 Task: Compose an email with the signature Cooper Powell with the subject Product update announcement and the message I will be unavailable during this time. from softage.1@softage.net to softage.10@softage.net with an attached document Quality_assurance_plan.docx Undo the message and rewrite the message as I am writing to request additional information on this topic. Send the email. Finally, move the email from Sent Items to the label Performance reviews
Action: Mouse moved to (343, 555)
Screenshot: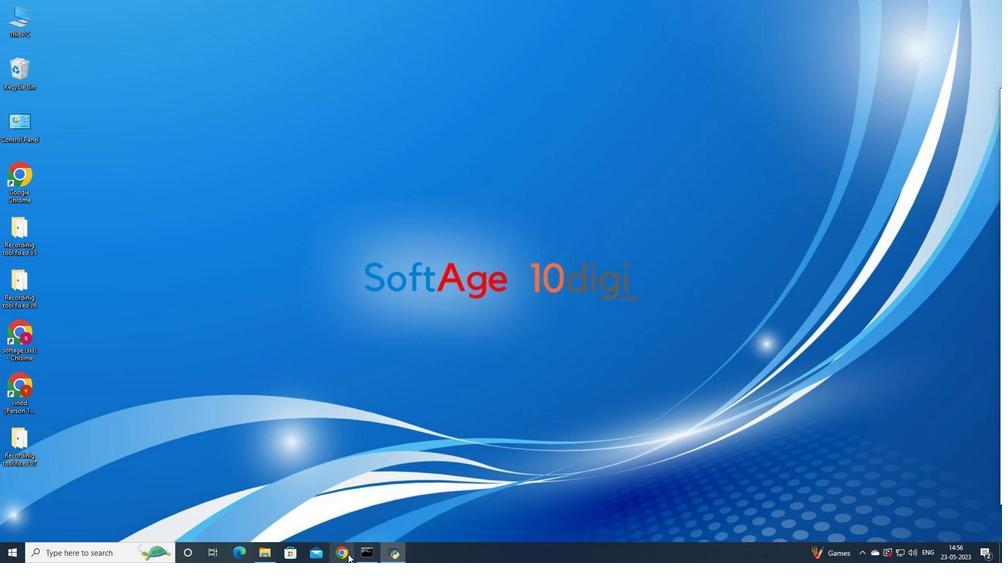 
Action: Mouse pressed left at (343, 555)
Screenshot: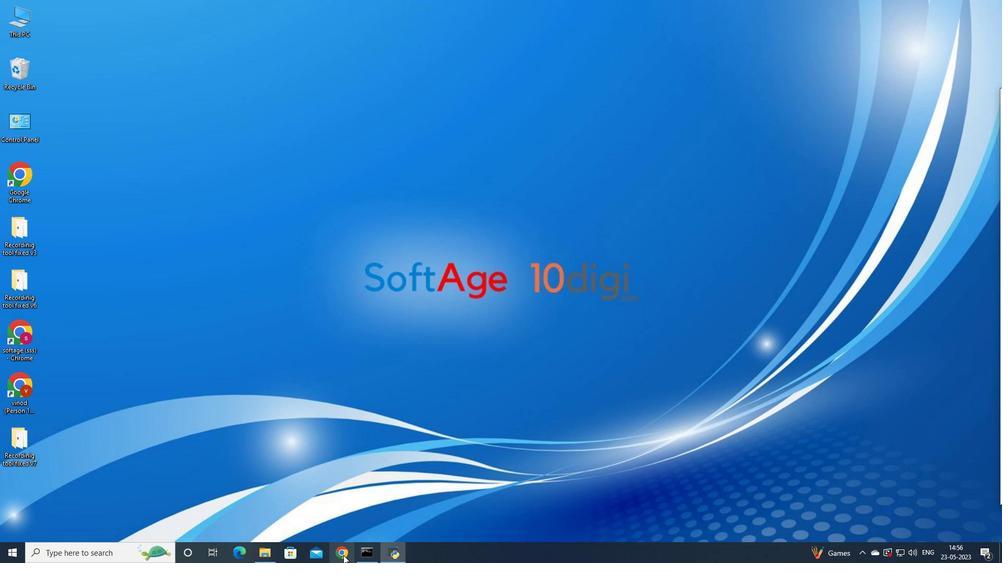 
Action: Mouse moved to (441, 322)
Screenshot: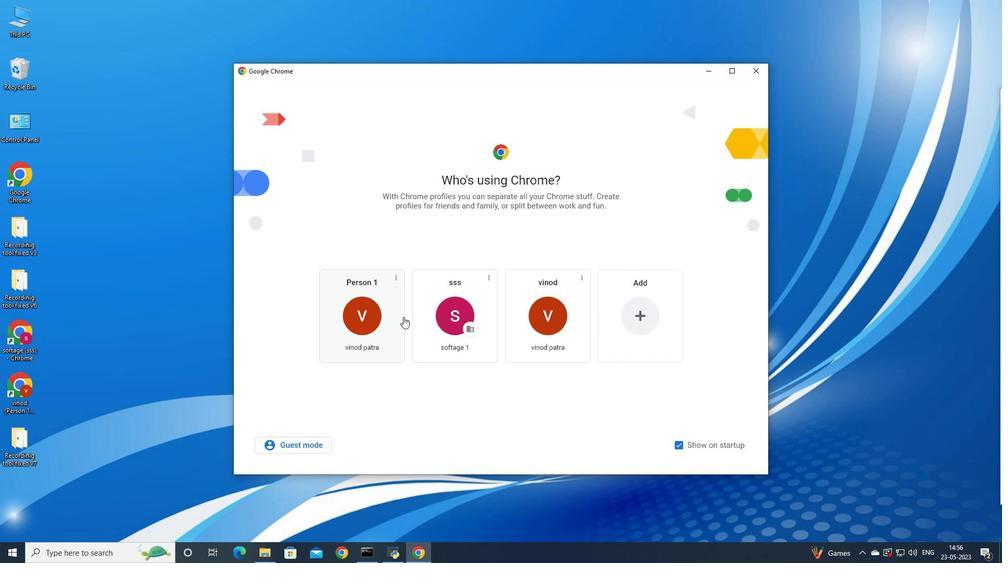 
Action: Mouse pressed left at (441, 322)
Screenshot: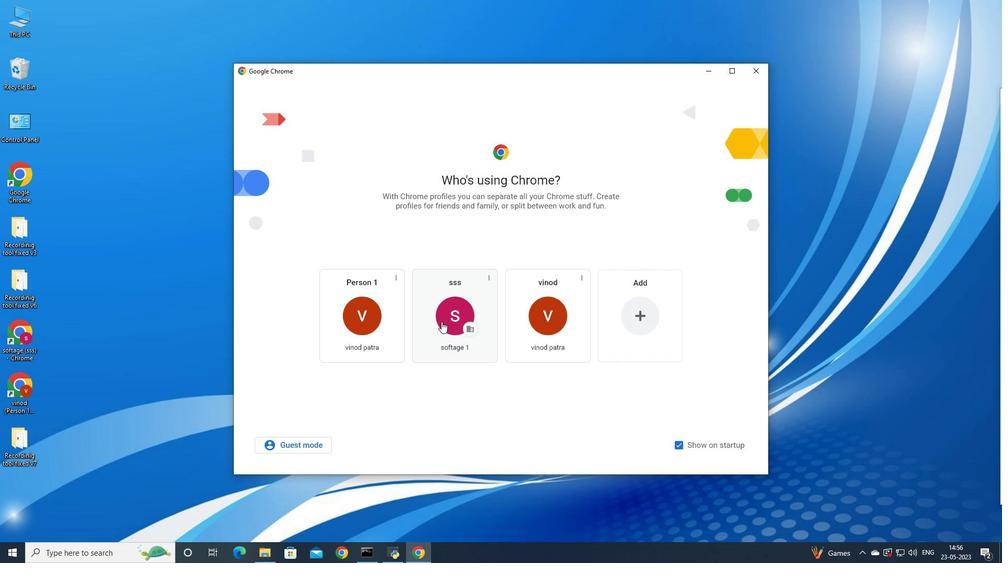 
Action: Mouse moved to (907, 54)
Screenshot: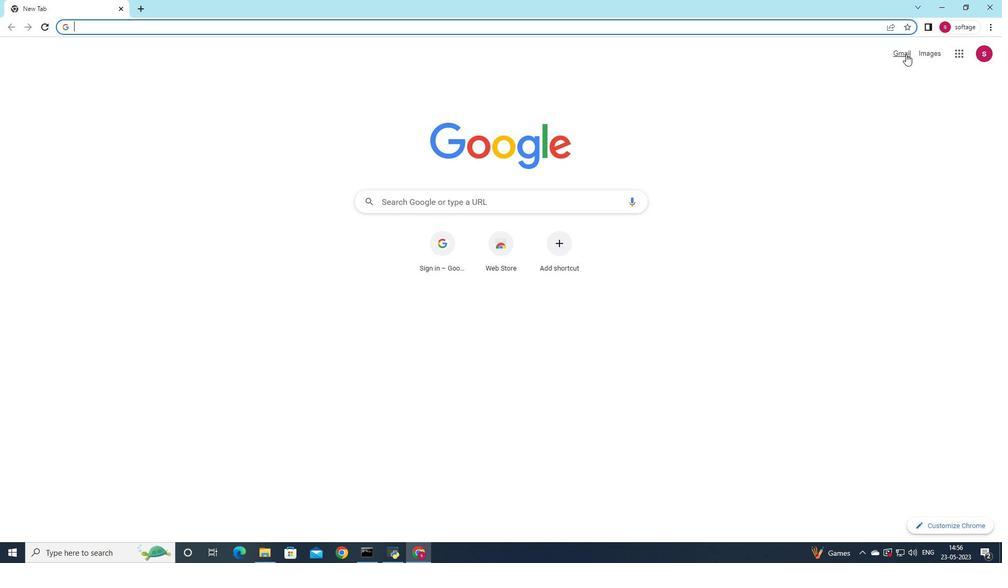 
Action: Mouse pressed left at (907, 54)
Screenshot: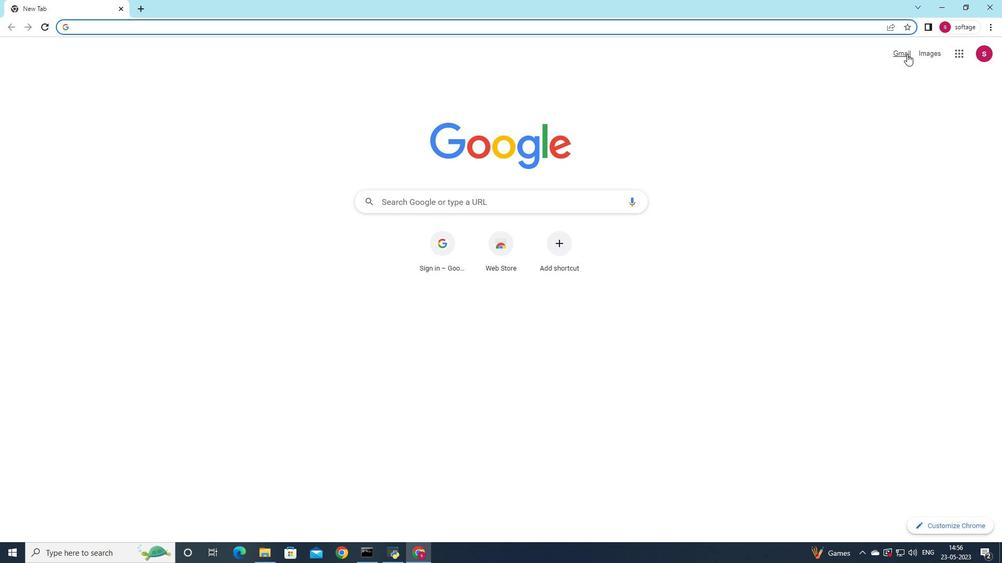 
Action: Mouse moved to (880, 74)
Screenshot: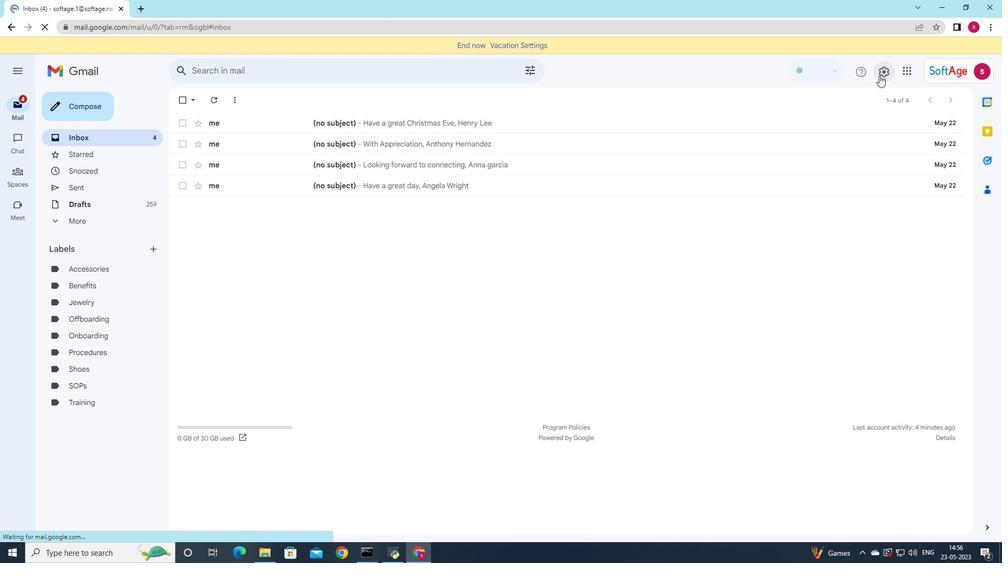 
Action: Mouse pressed left at (880, 74)
Screenshot: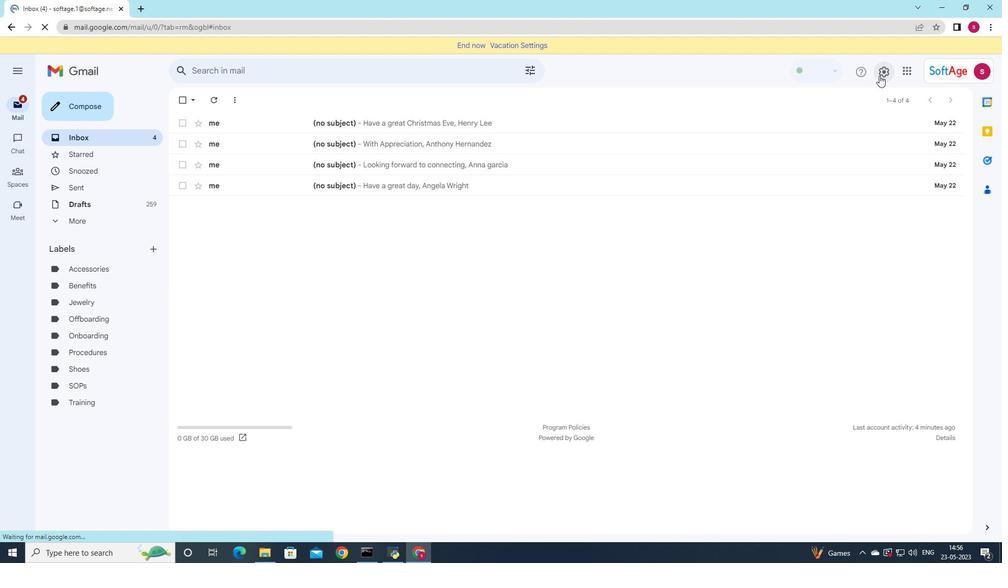 
Action: Mouse moved to (885, 122)
Screenshot: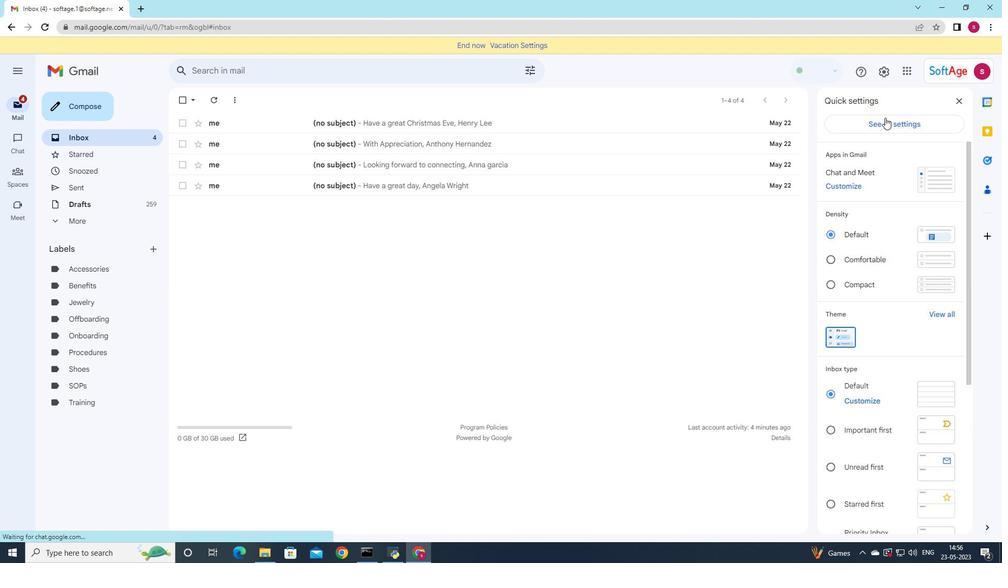 
Action: Mouse pressed left at (885, 122)
Screenshot: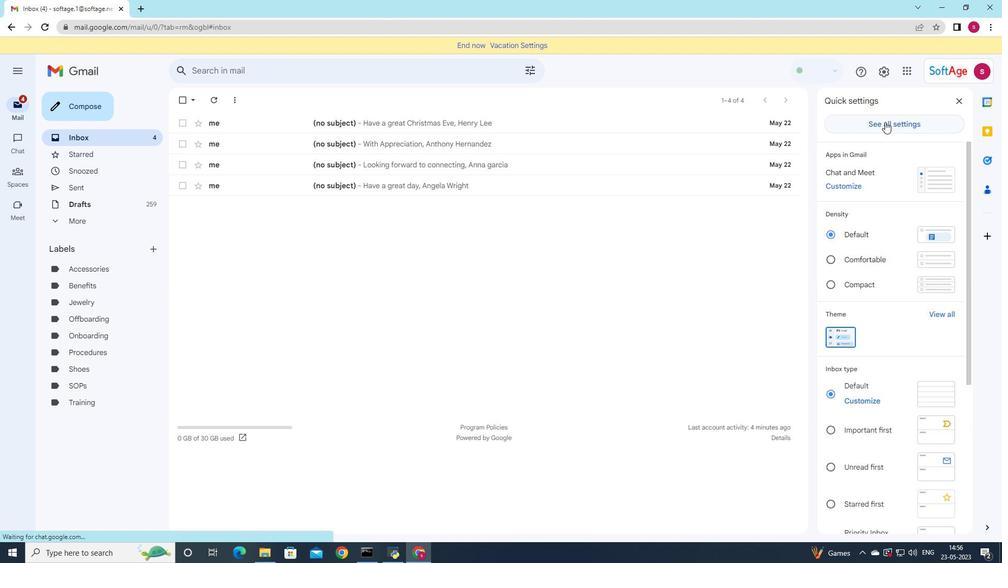 
Action: Mouse moved to (374, 304)
Screenshot: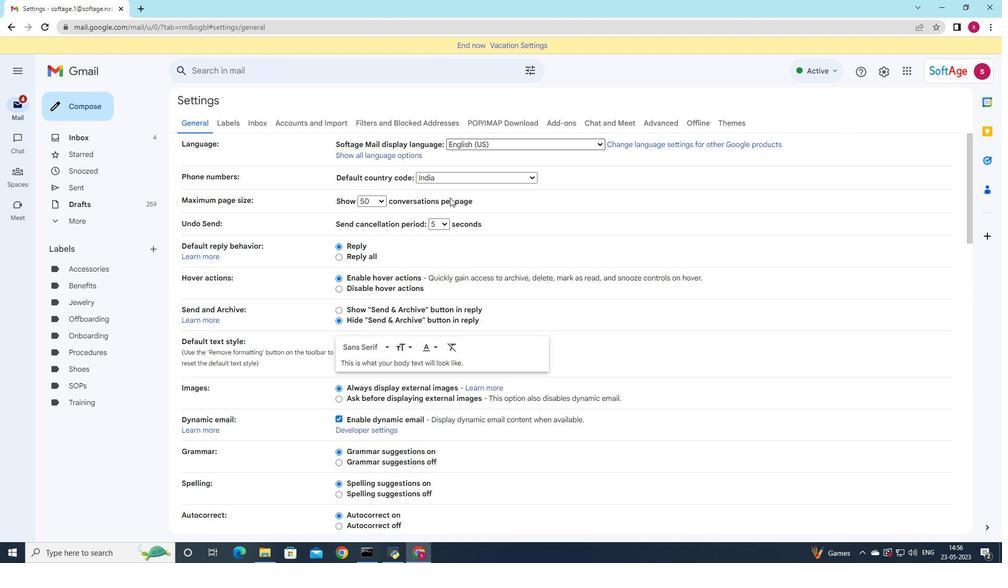 
Action: Mouse scrolled (374, 304) with delta (0, 0)
Screenshot: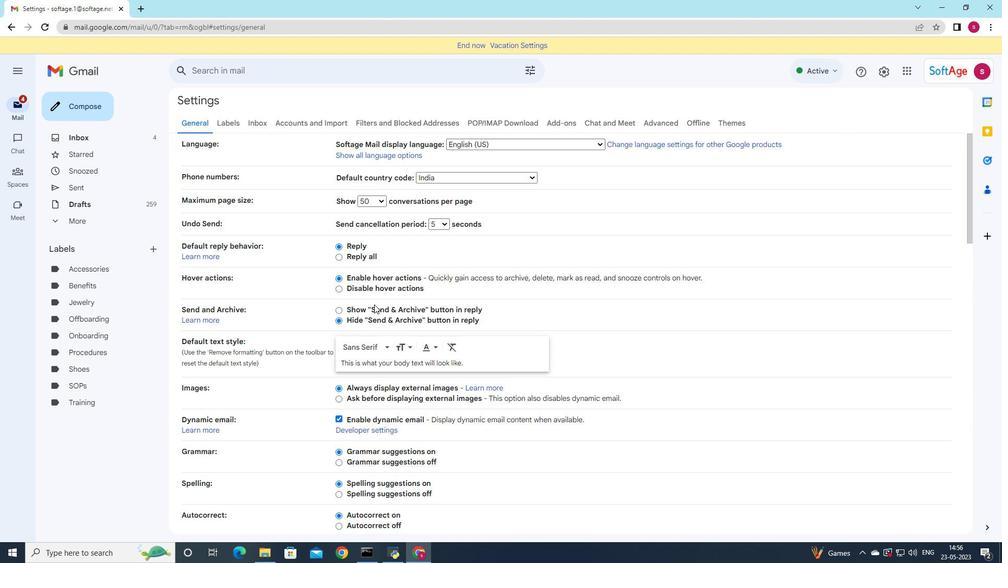 
Action: Mouse scrolled (374, 304) with delta (0, 0)
Screenshot: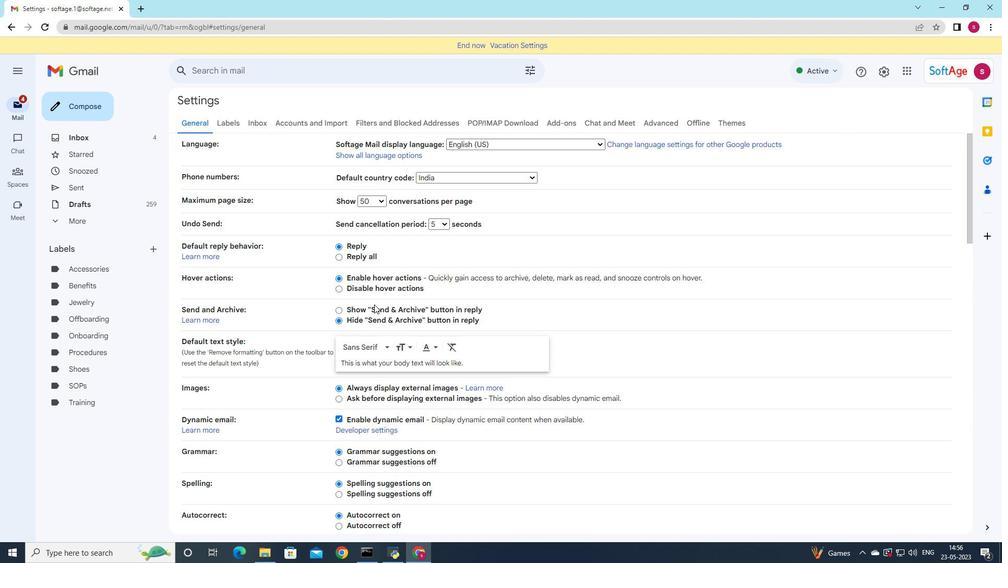 
Action: Mouse scrolled (374, 304) with delta (0, 0)
Screenshot: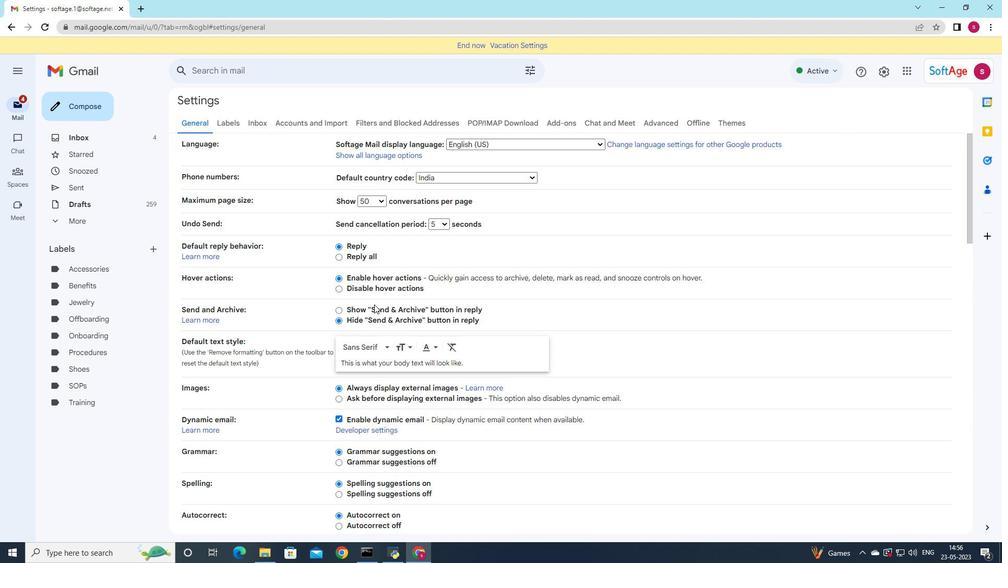 
Action: Mouse scrolled (374, 304) with delta (0, 0)
Screenshot: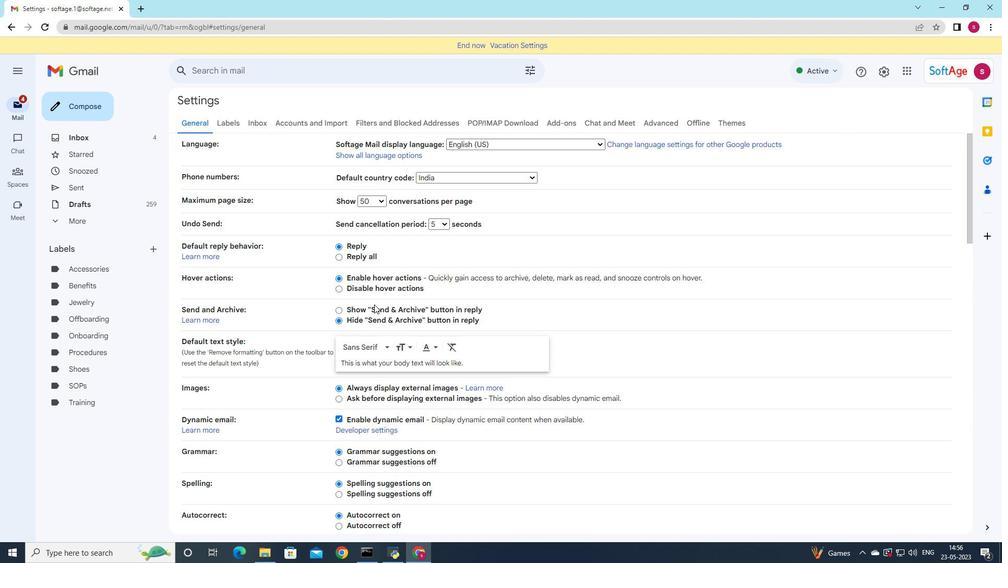 
Action: Mouse scrolled (374, 304) with delta (0, 0)
Screenshot: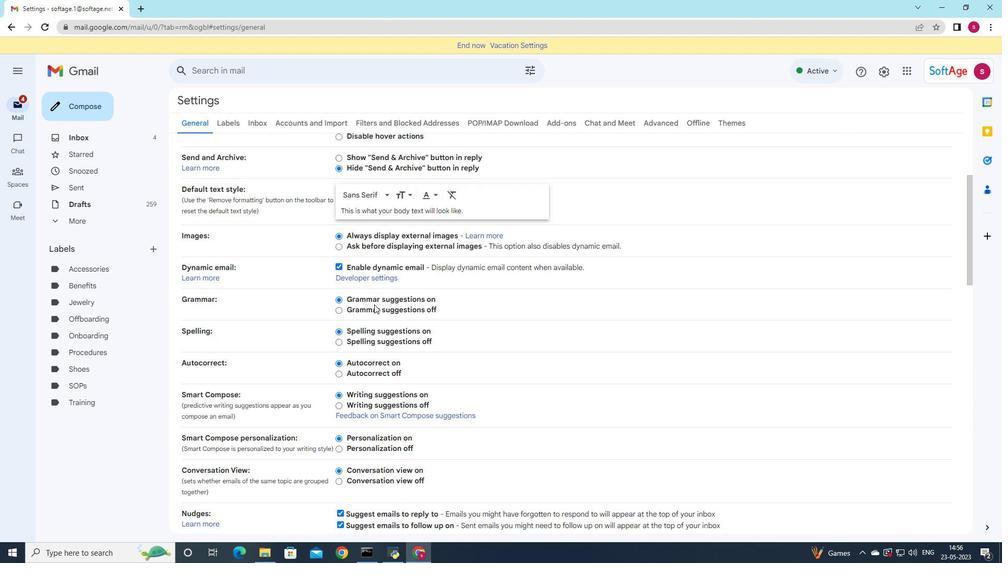
Action: Mouse scrolled (374, 304) with delta (0, 0)
Screenshot: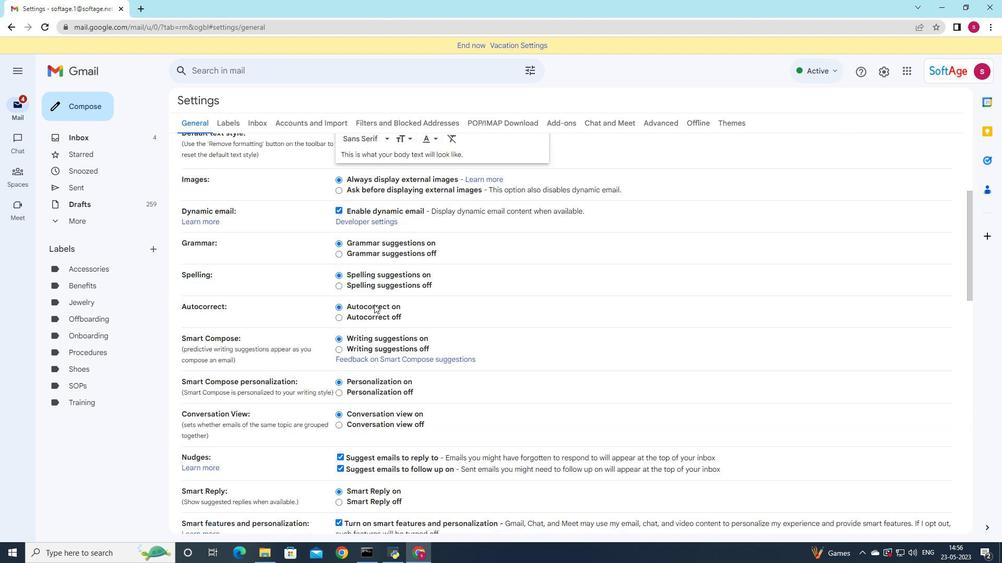 
Action: Mouse scrolled (374, 304) with delta (0, 0)
Screenshot: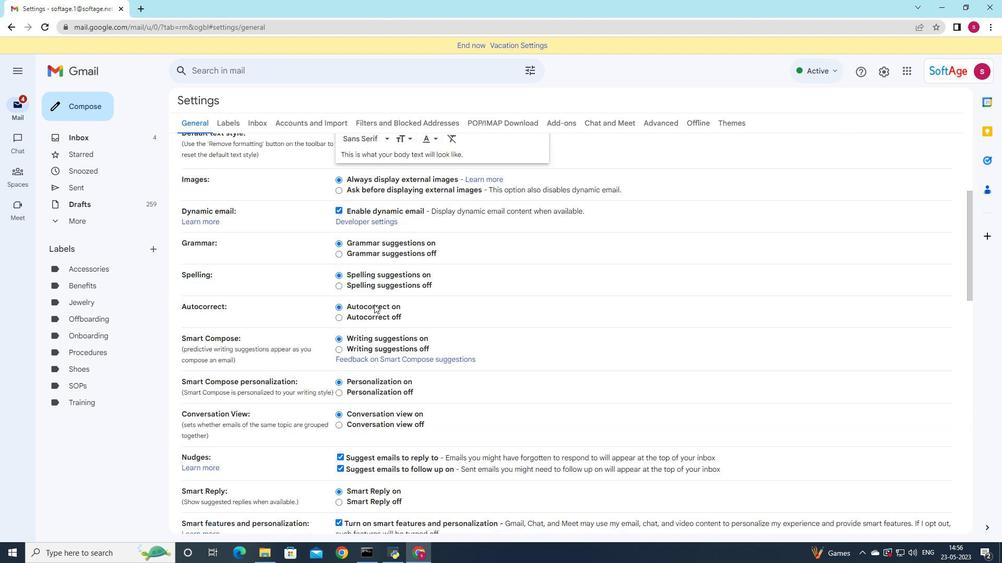 
Action: Mouse scrolled (374, 304) with delta (0, 0)
Screenshot: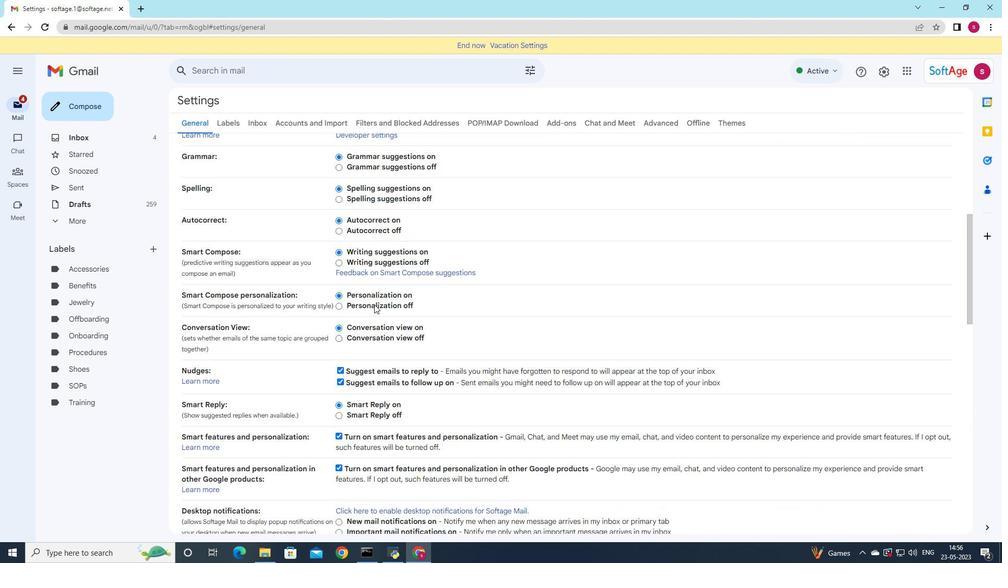 
Action: Mouse scrolled (374, 304) with delta (0, 0)
Screenshot: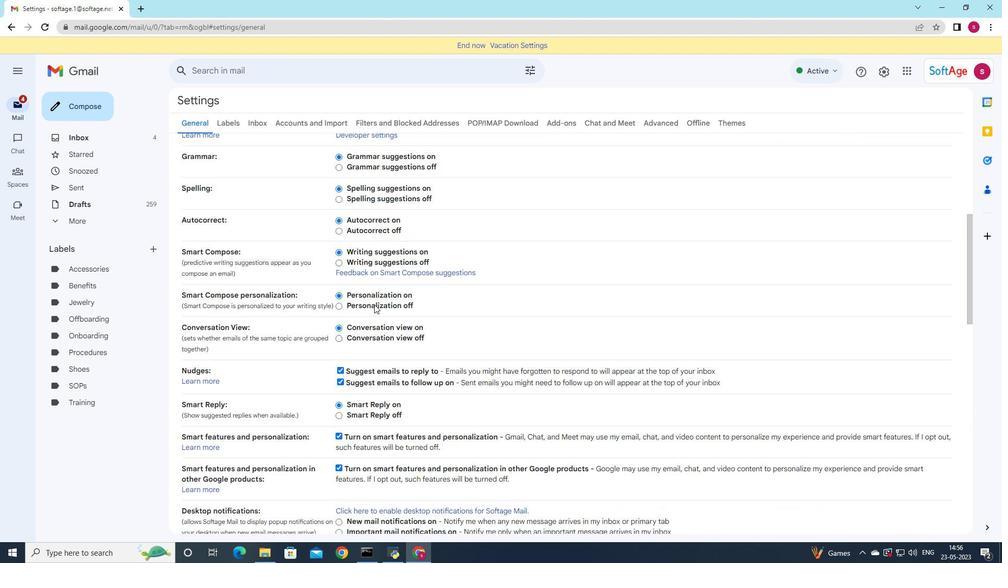 
Action: Mouse scrolled (374, 304) with delta (0, 0)
Screenshot: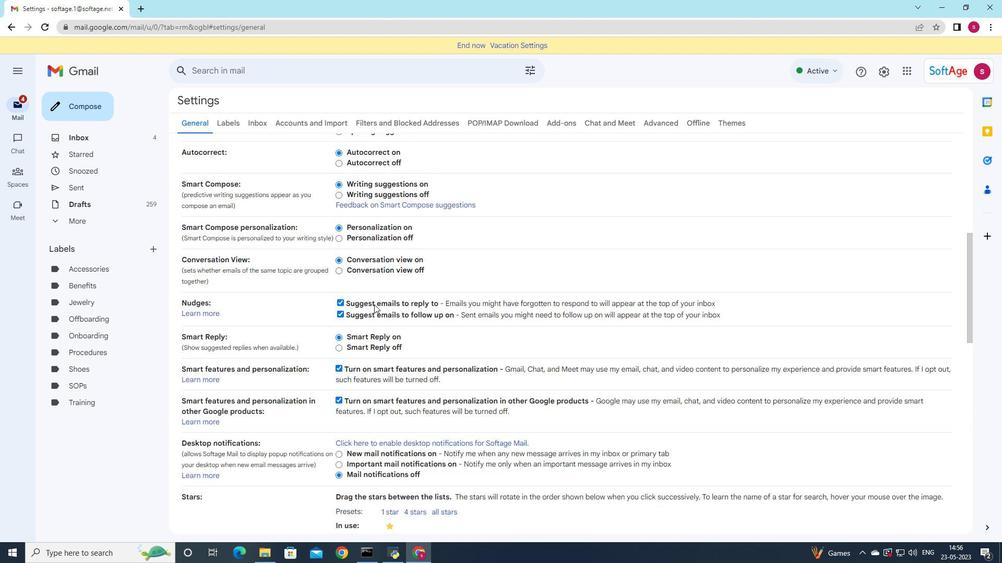 
Action: Mouse scrolled (374, 304) with delta (0, 0)
Screenshot: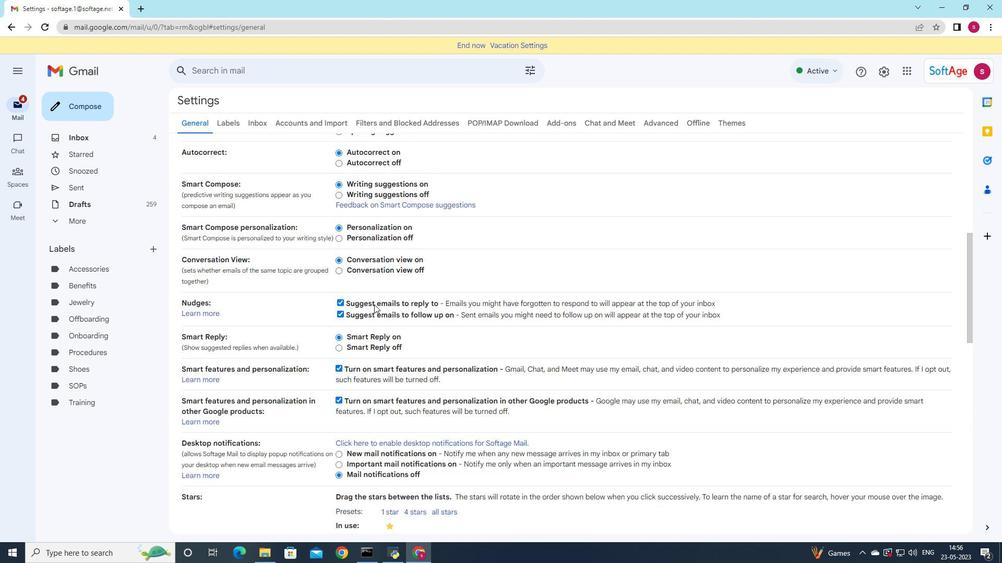 
Action: Mouse scrolled (374, 304) with delta (0, 0)
Screenshot: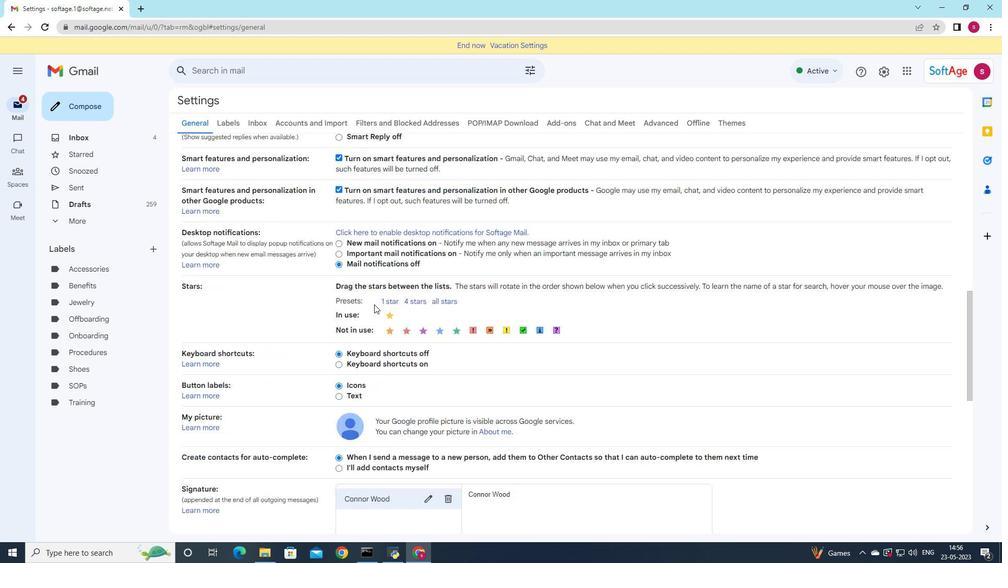 
Action: Mouse scrolled (374, 304) with delta (0, 0)
Screenshot: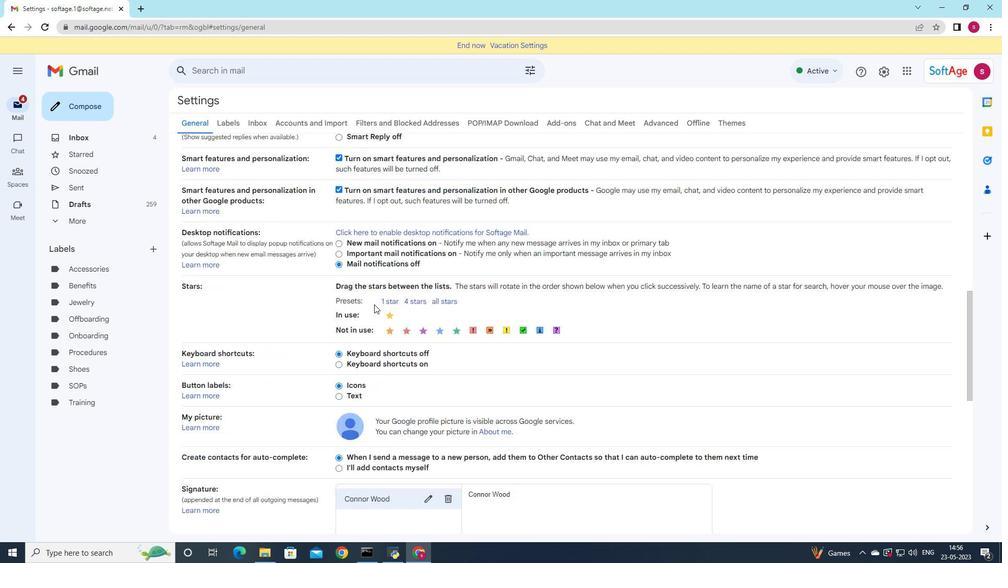 
Action: Mouse scrolled (374, 304) with delta (0, 0)
Screenshot: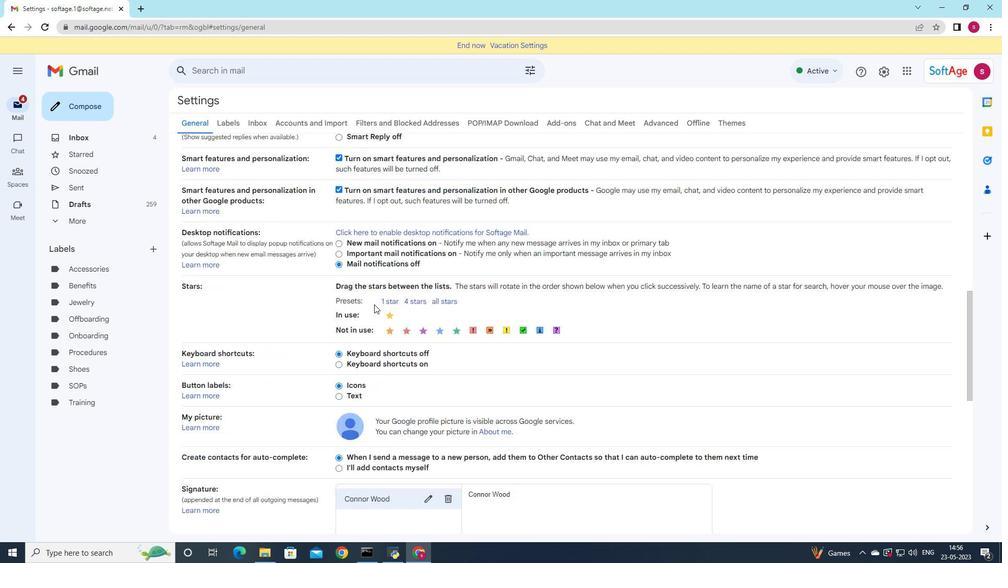 
Action: Mouse moved to (444, 343)
Screenshot: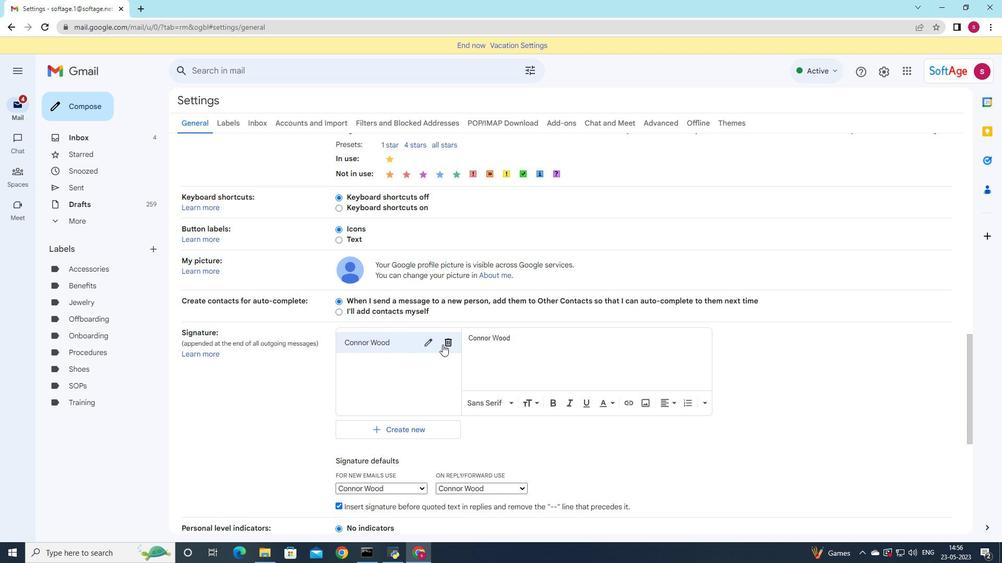 
Action: Mouse pressed left at (444, 343)
Screenshot: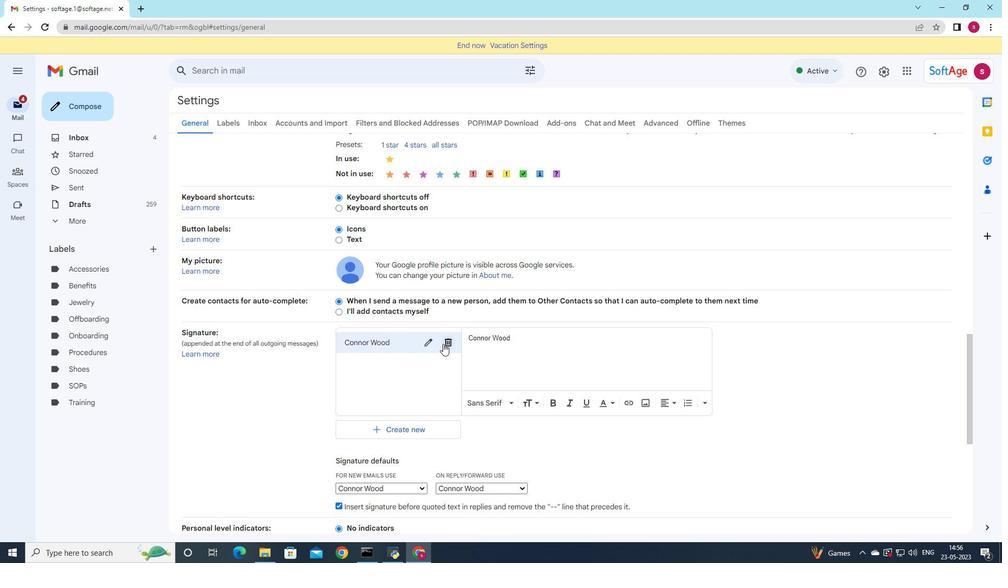 
Action: Mouse moved to (576, 310)
Screenshot: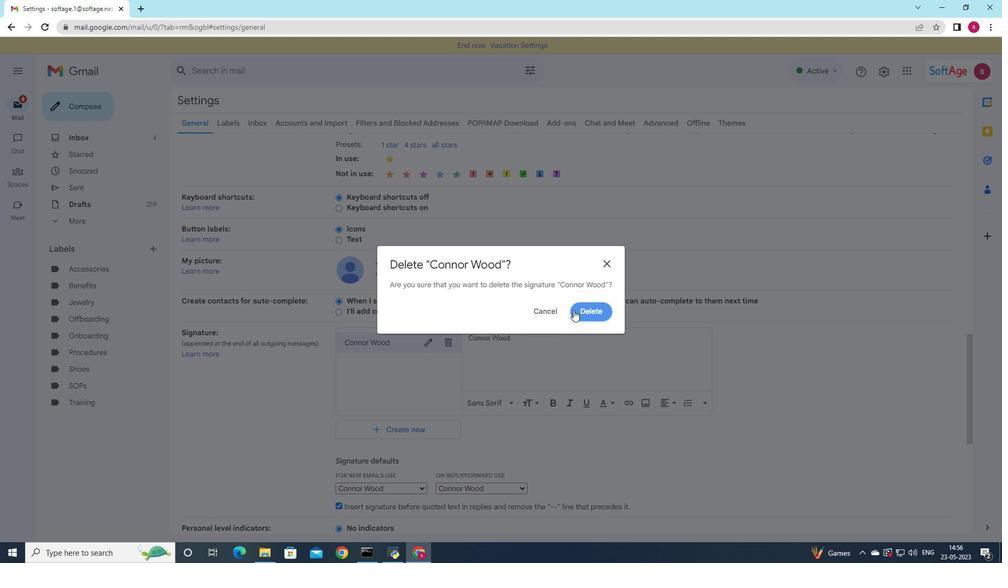 
Action: Mouse pressed left at (576, 310)
Screenshot: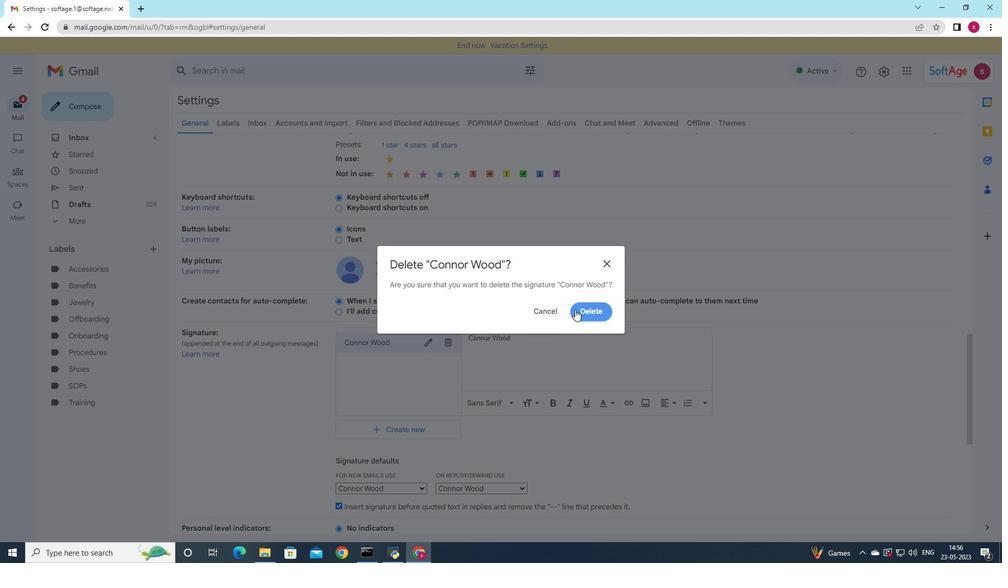
Action: Mouse moved to (389, 348)
Screenshot: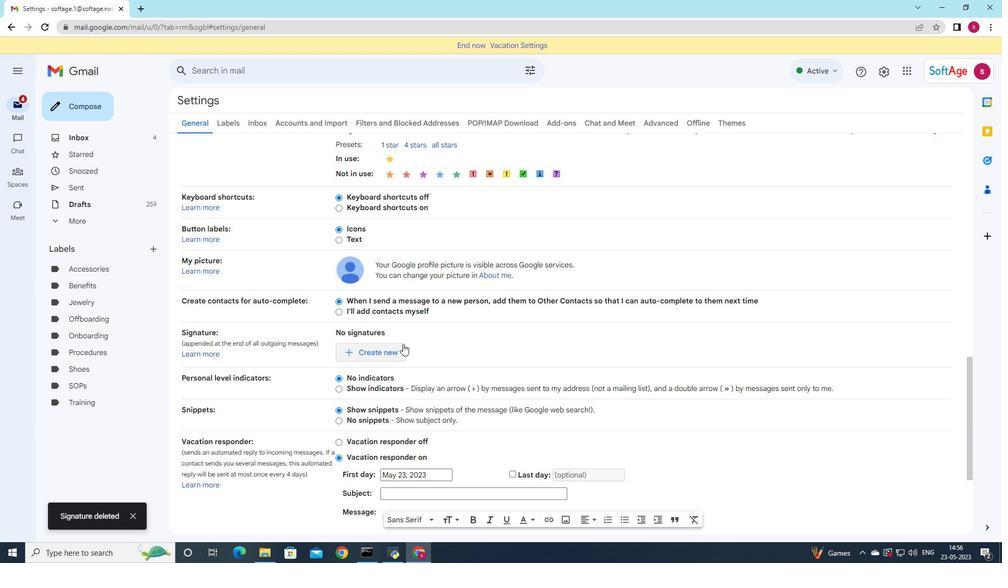
Action: Mouse pressed left at (389, 348)
Screenshot: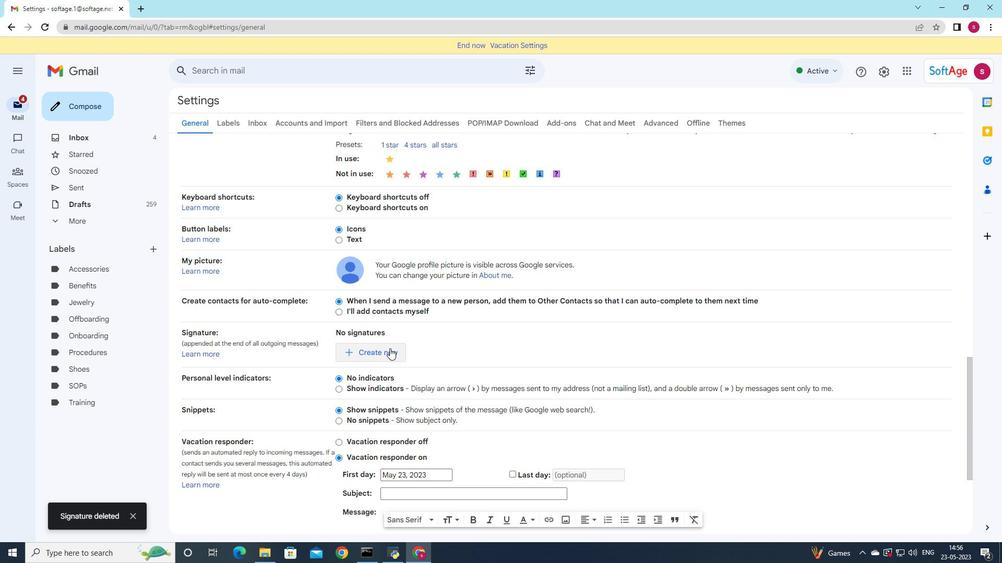 
Action: Mouse moved to (568, 342)
Screenshot: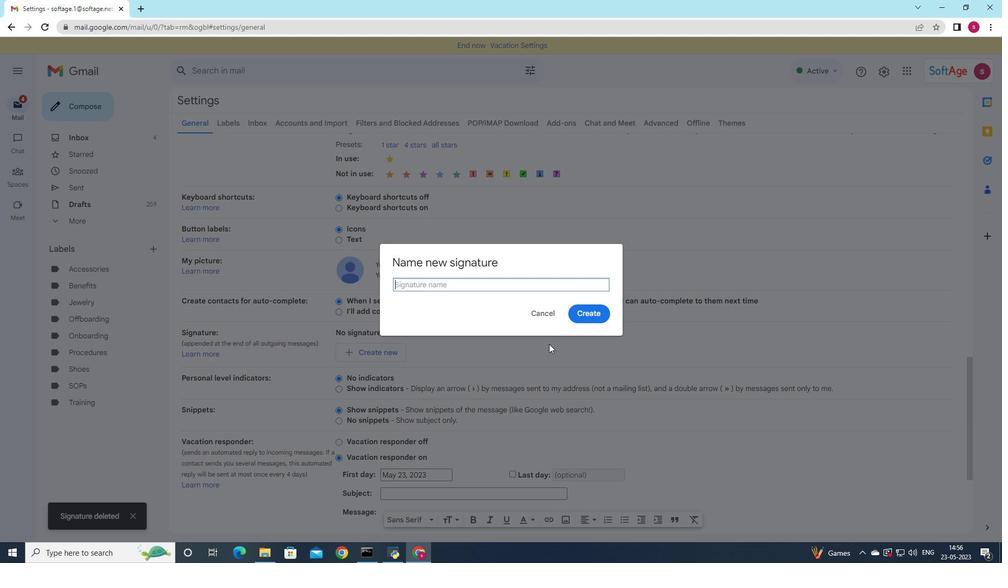 
Action: Key pressed <Key.shift>Cooper<Key.space><Key.shift>Powell
Screenshot: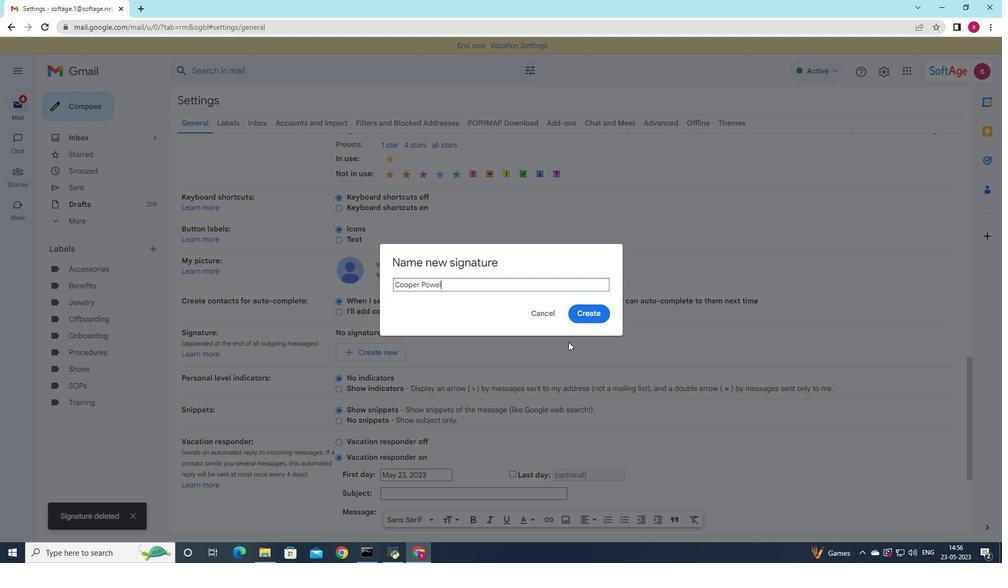 
Action: Mouse moved to (598, 308)
Screenshot: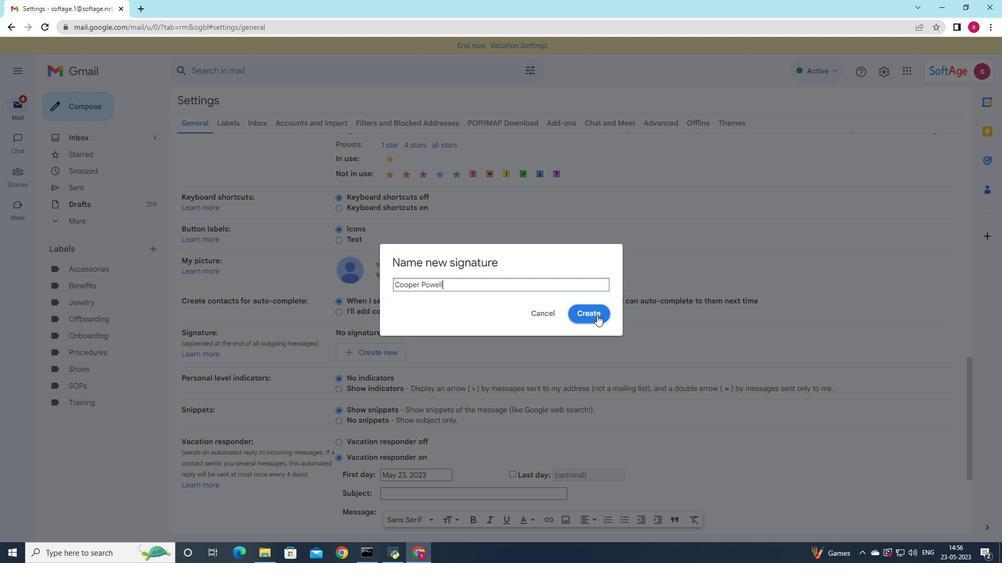 
Action: Mouse pressed left at (598, 308)
Screenshot: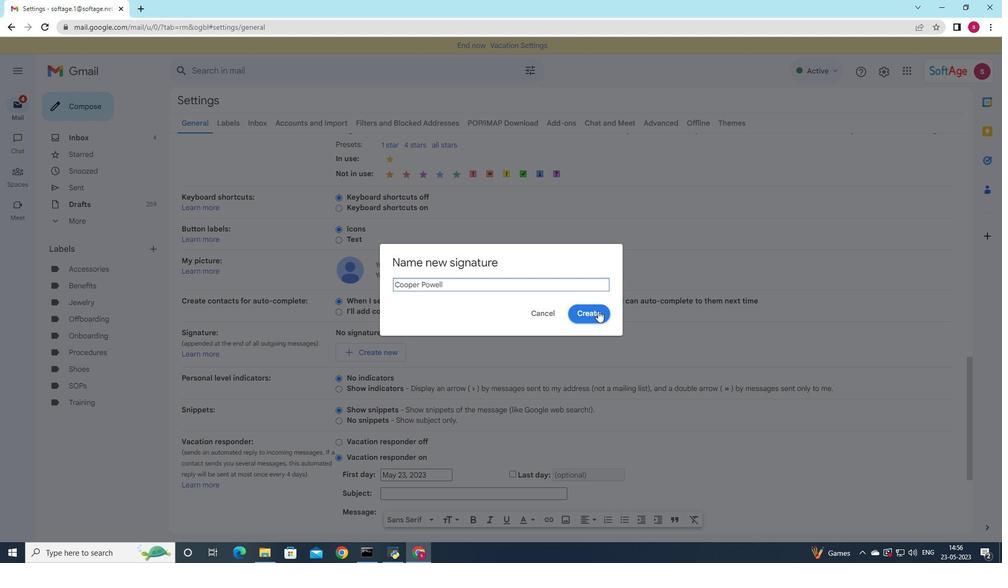 
Action: Mouse moved to (477, 357)
Screenshot: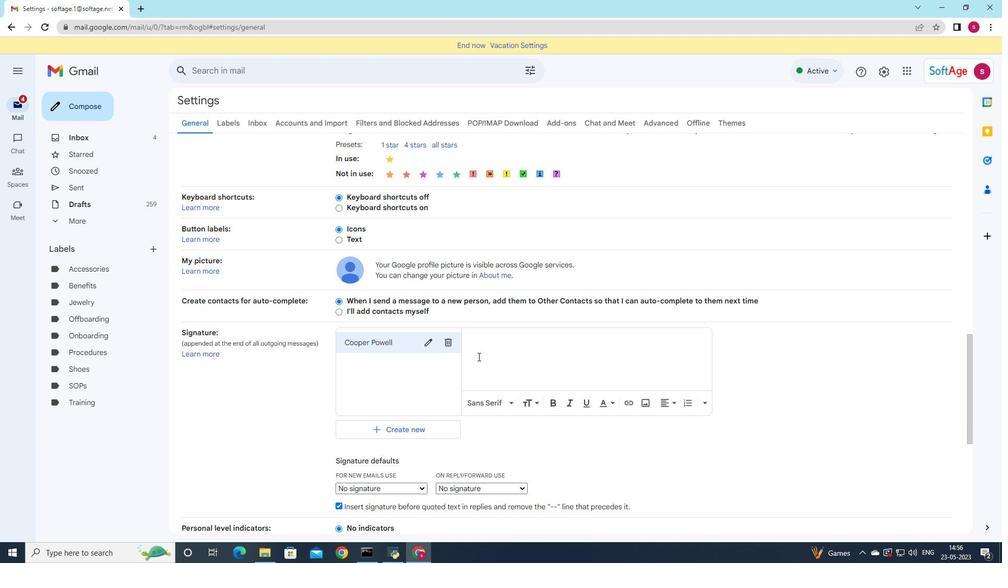 
Action: Mouse scrolled (477, 357) with delta (0, 0)
Screenshot: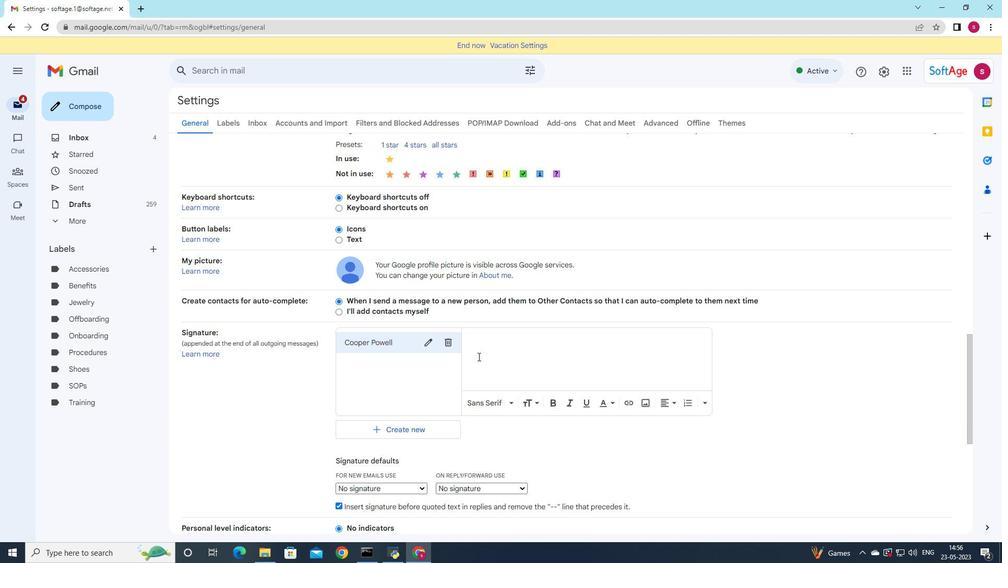 
Action: Mouse scrolled (477, 357) with delta (0, 0)
Screenshot: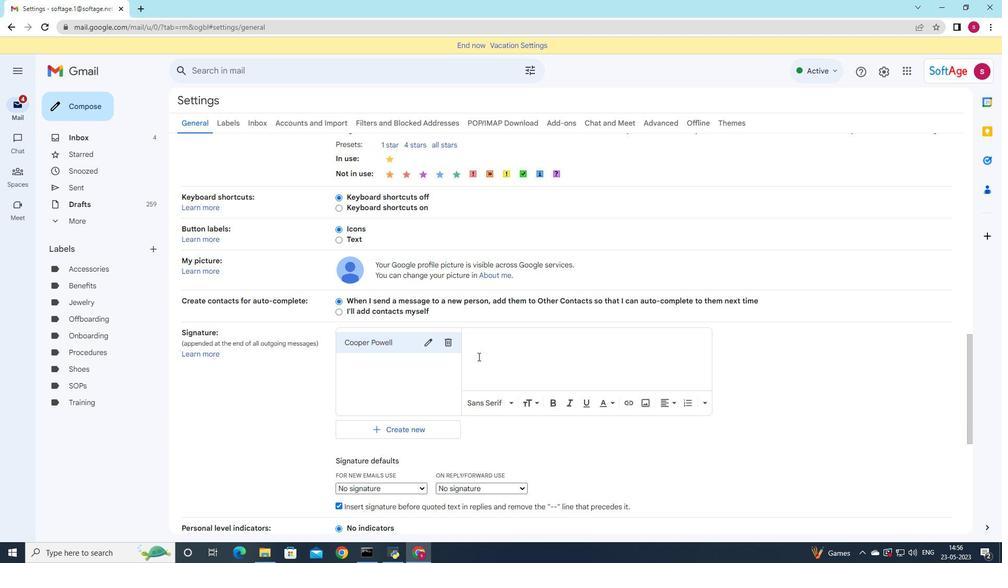 
Action: Mouse scrolled (477, 357) with delta (0, 0)
Screenshot: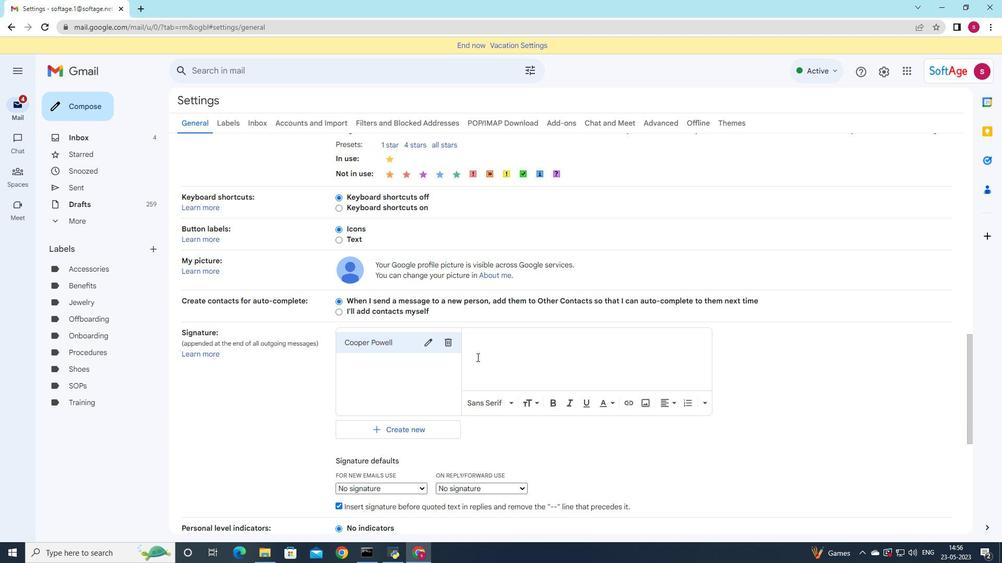 
Action: Mouse moved to (491, 203)
Screenshot: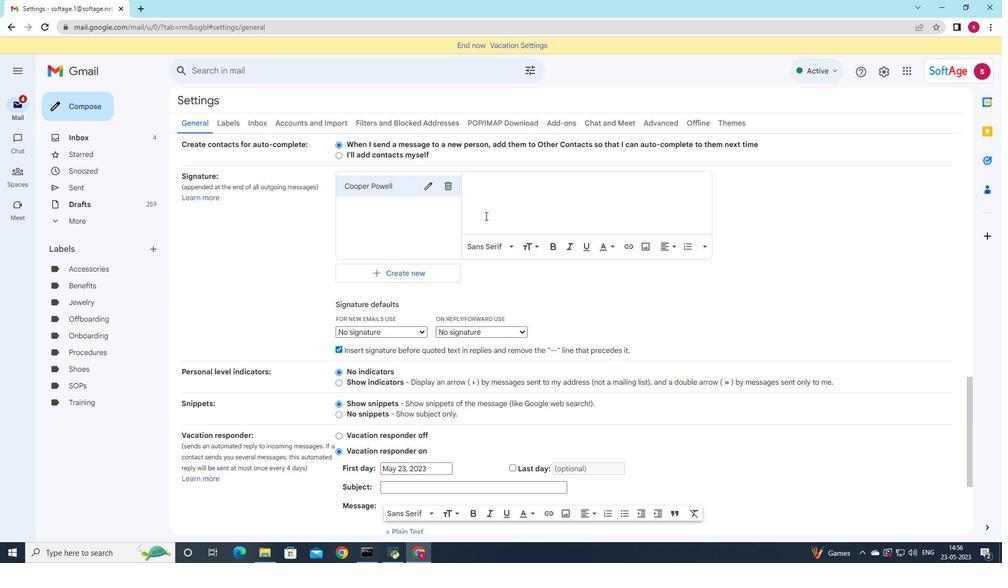 
Action: Mouse pressed left at (491, 203)
Screenshot: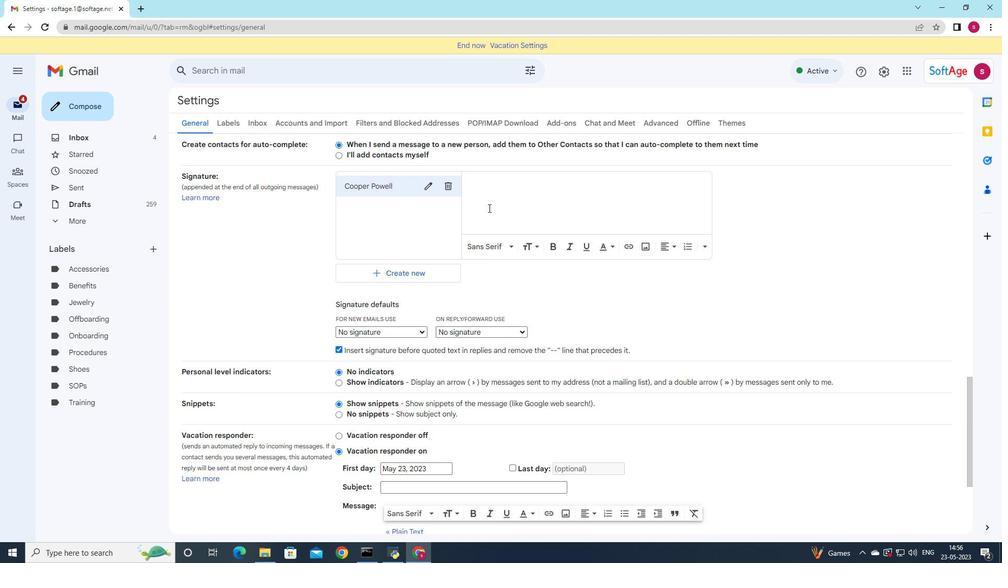 
Action: Key pressed <Key.shift>Cooper<Key.space><Key.shift>Powell
Screenshot: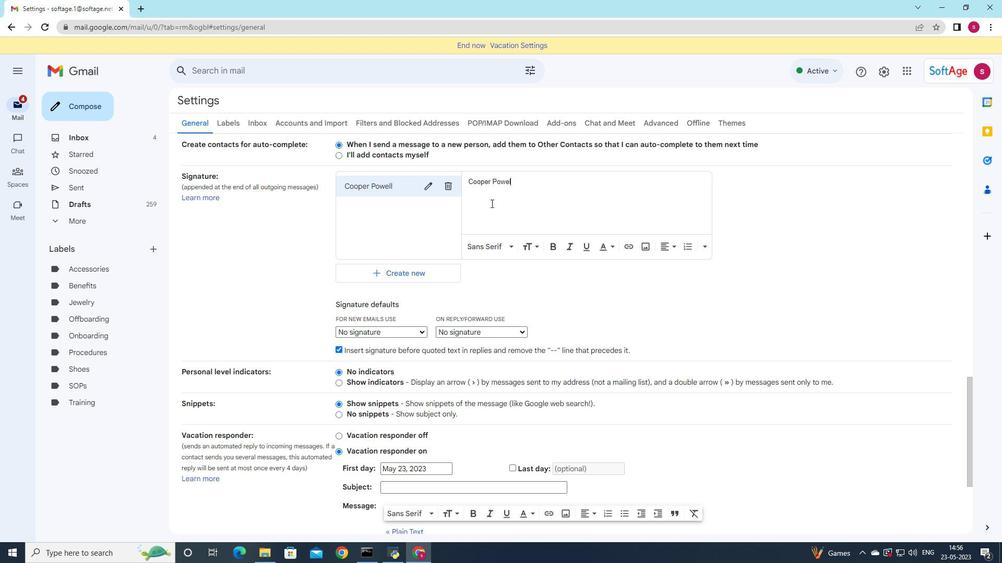 
Action: Mouse moved to (418, 331)
Screenshot: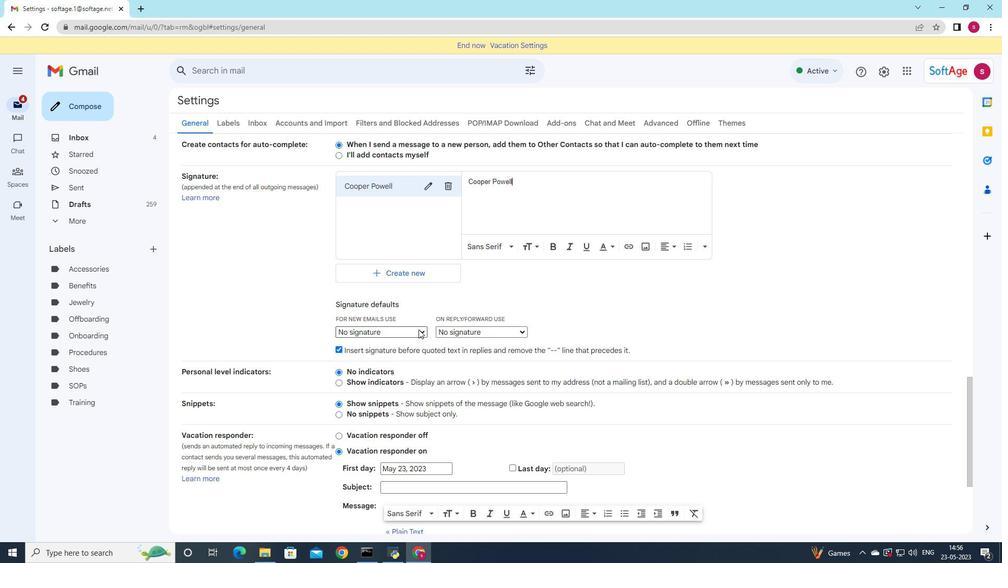 
Action: Mouse pressed left at (418, 331)
Screenshot: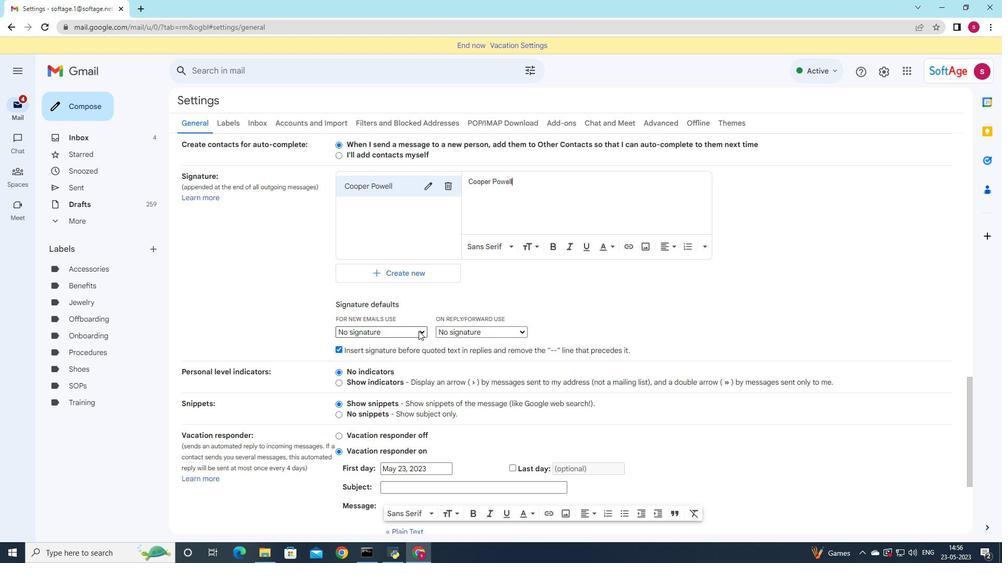 
Action: Mouse moved to (415, 353)
Screenshot: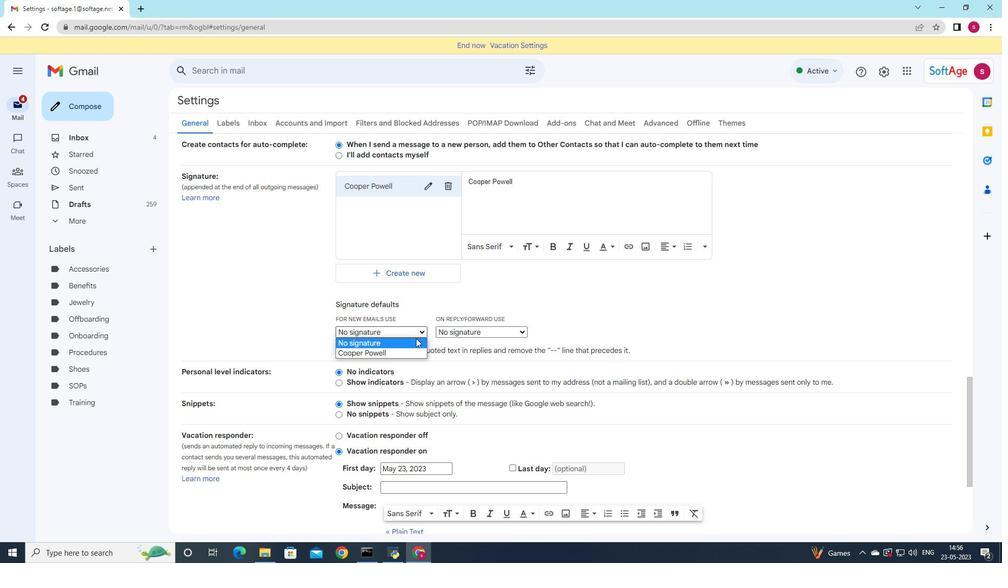 
Action: Mouse pressed left at (415, 353)
Screenshot: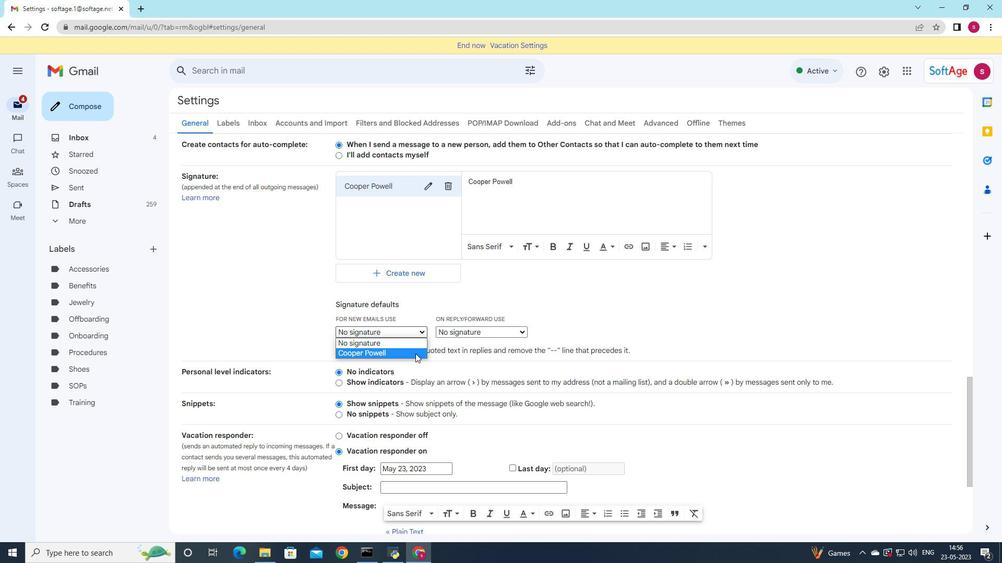 
Action: Mouse moved to (442, 330)
Screenshot: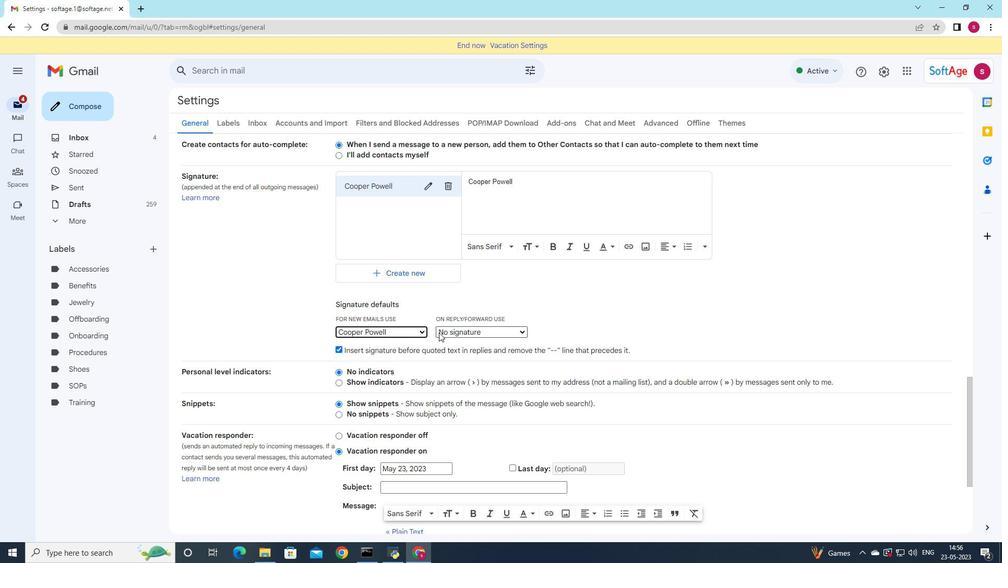 
Action: Mouse pressed left at (442, 330)
Screenshot: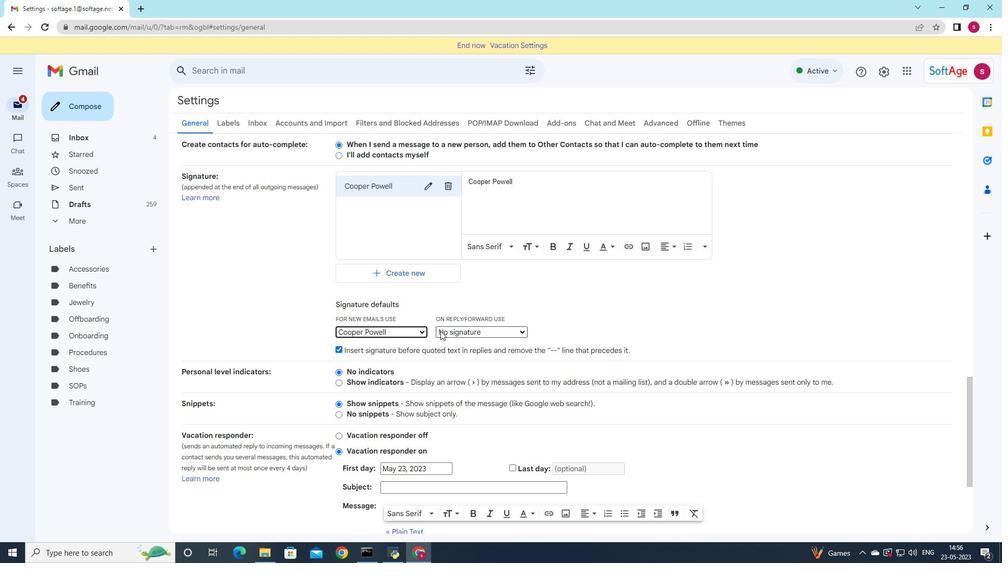 
Action: Mouse moved to (449, 354)
Screenshot: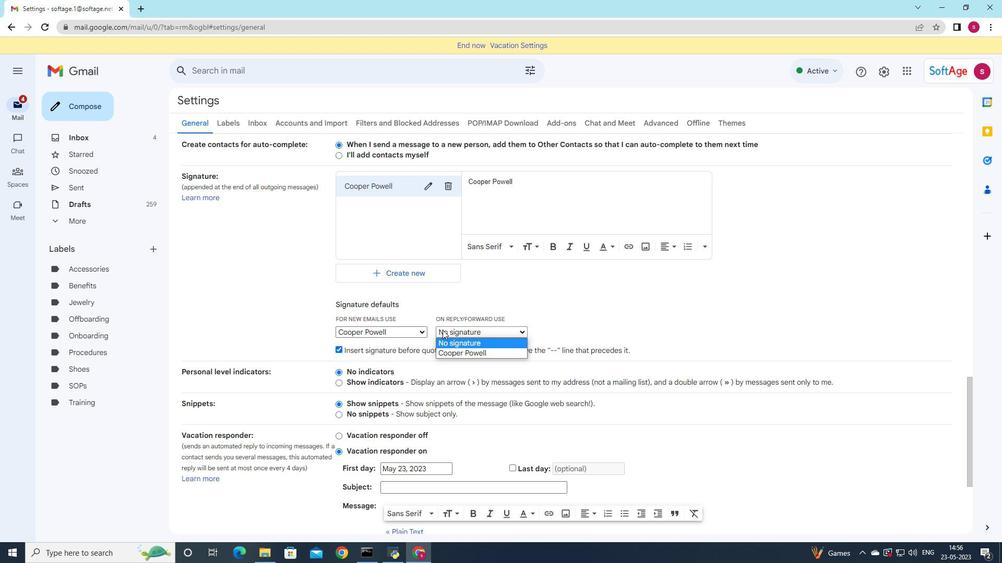 
Action: Mouse pressed left at (449, 354)
Screenshot: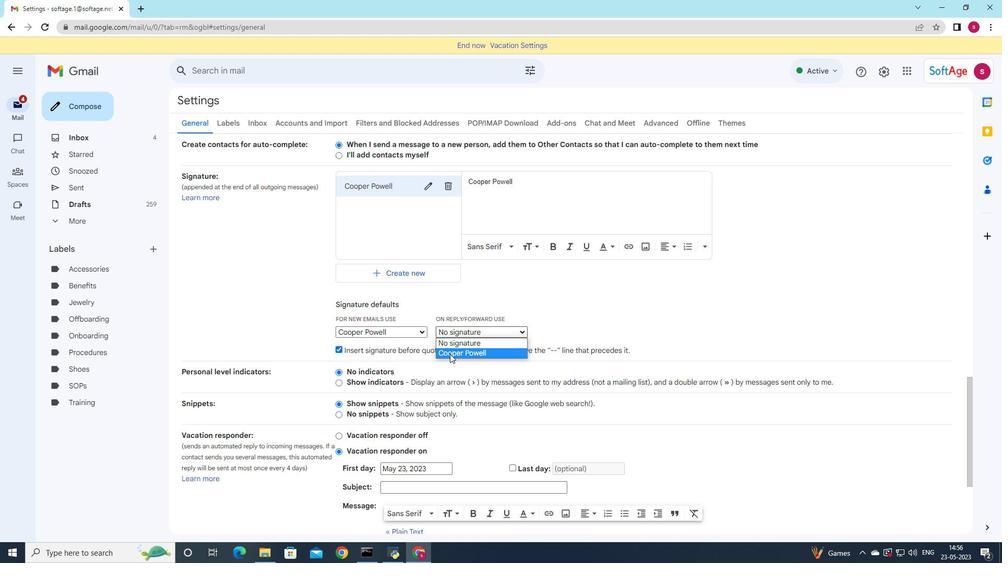 
Action: Mouse moved to (404, 377)
Screenshot: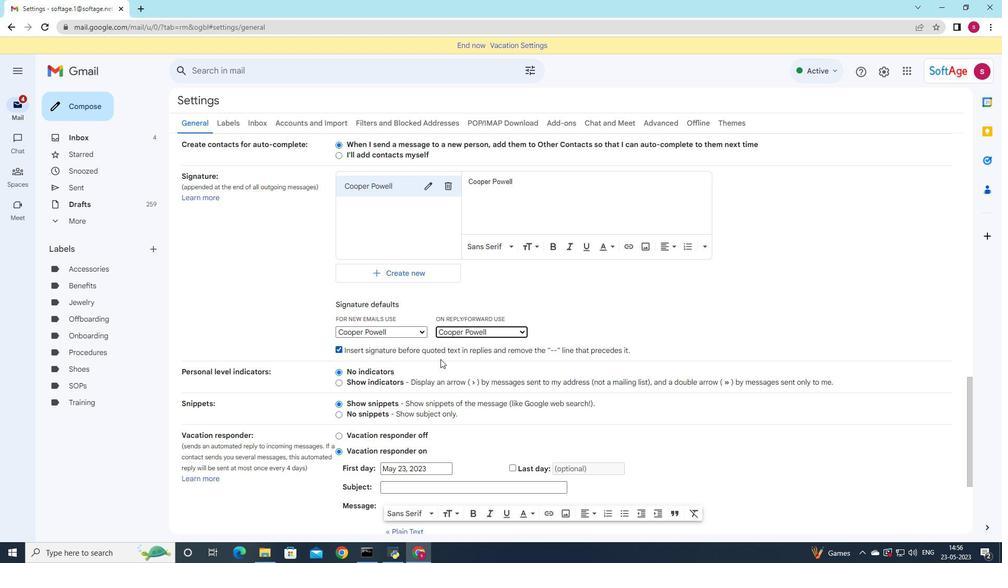 
Action: Mouse scrolled (404, 377) with delta (0, 0)
Screenshot: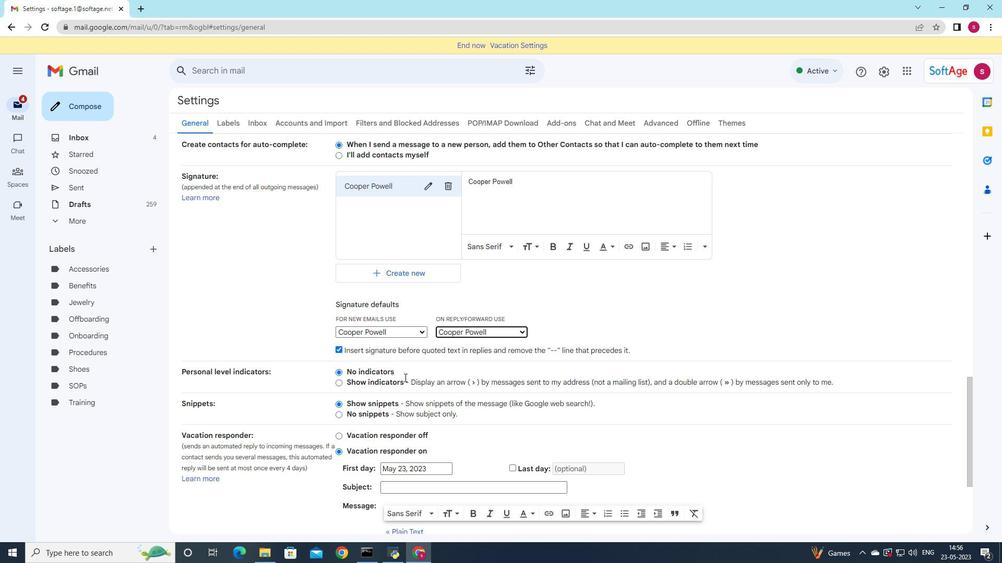 
Action: Mouse scrolled (404, 377) with delta (0, 0)
Screenshot: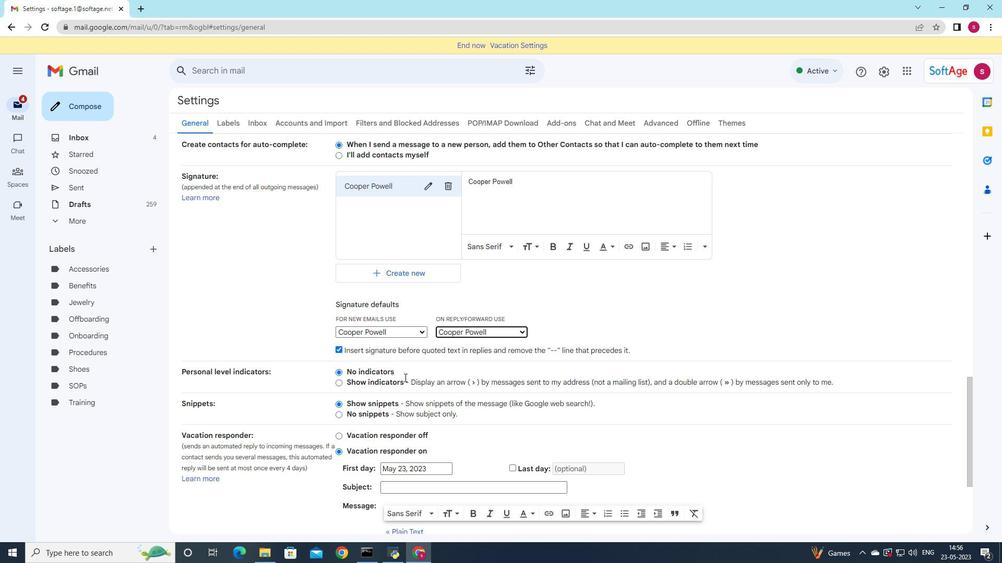
Action: Mouse scrolled (404, 377) with delta (0, 0)
Screenshot: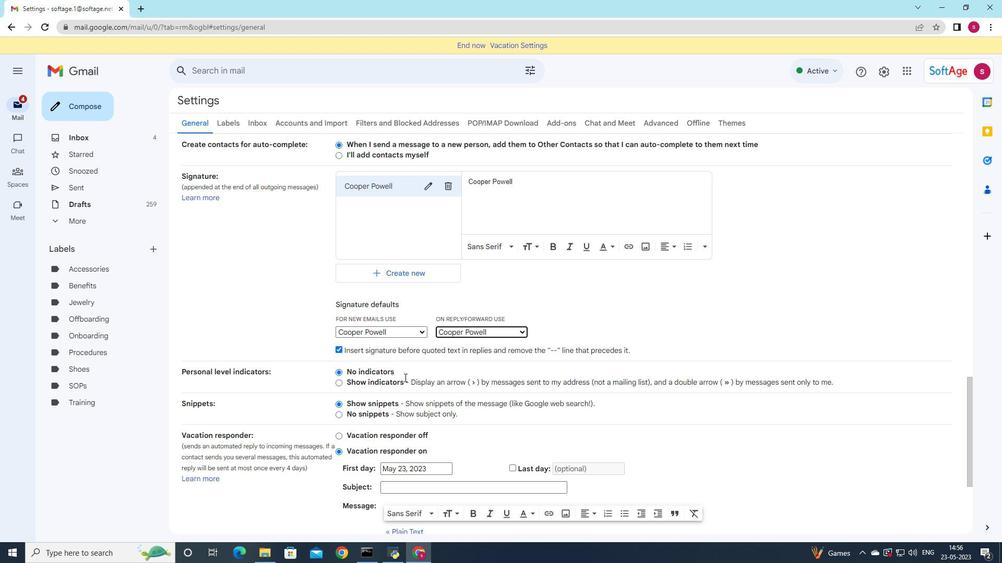 
Action: Mouse scrolled (404, 377) with delta (0, 0)
Screenshot: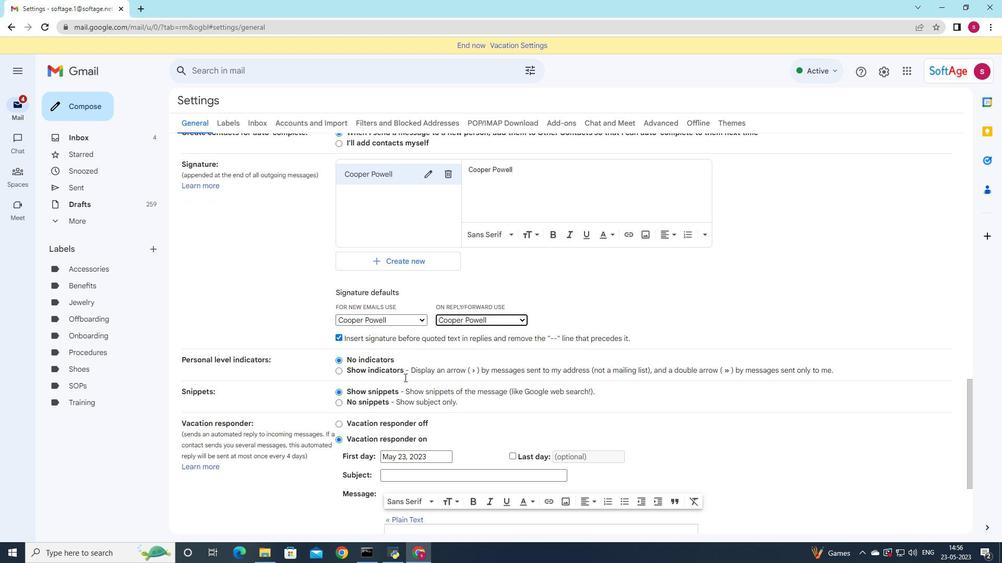 
Action: Mouse scrolled (404, 377) with delta (0, 0)
Screenshot: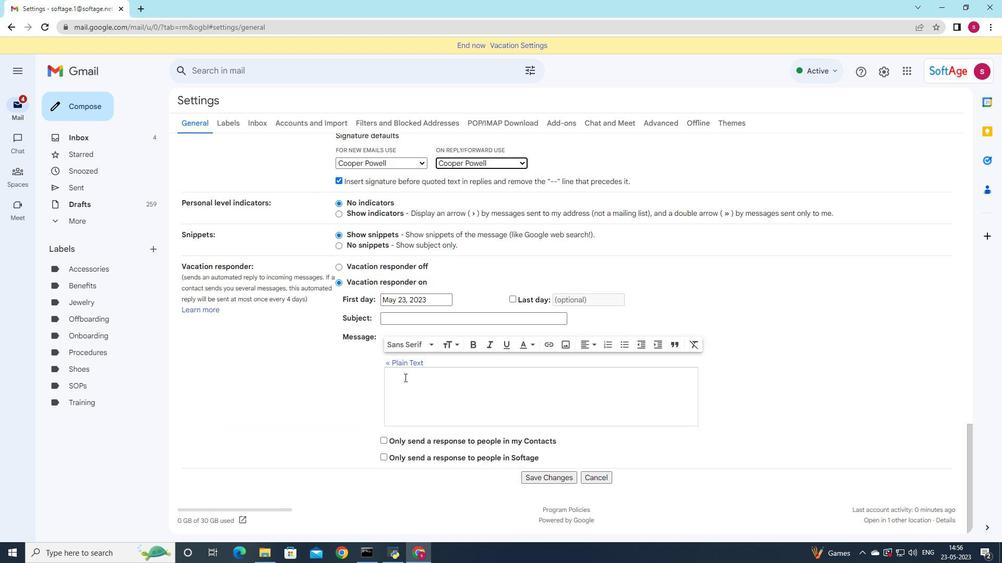 
Action: Mouse scrolled (404, 377) with delta (0, 0)
Screenshot: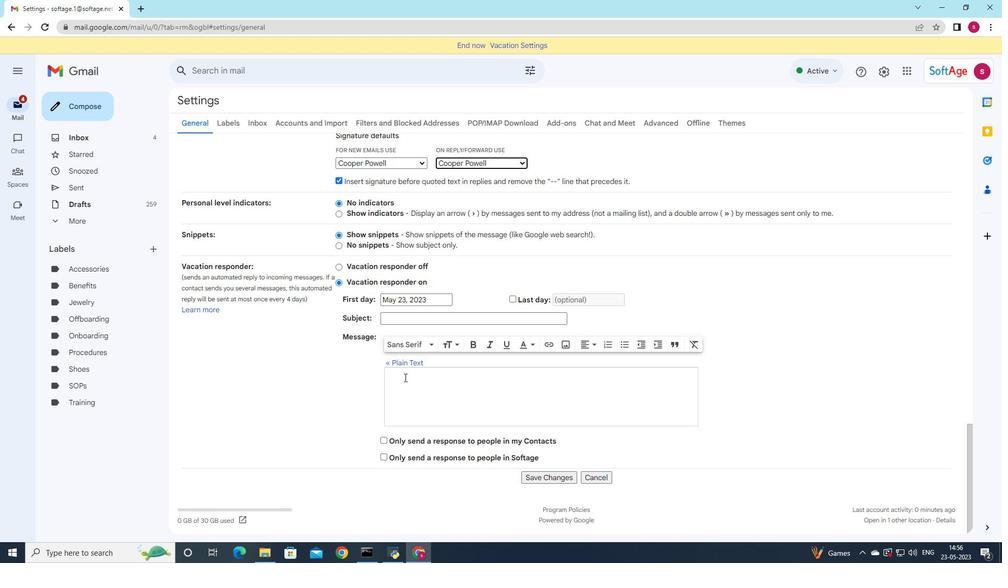 
Action: Mouse scrolled (404, 377) with delta (0, 0)
Screenshot: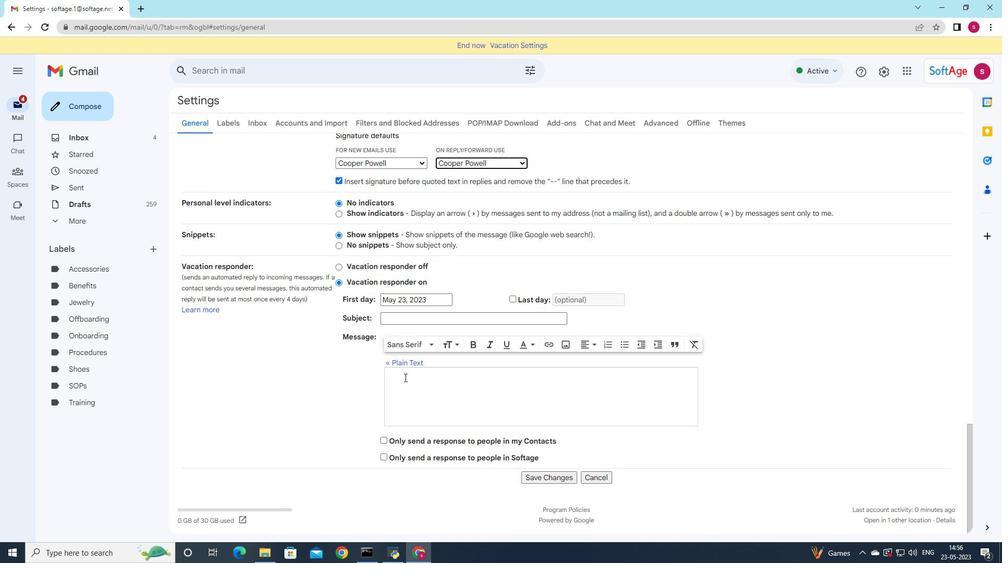
Action: Mouse moved to (542, 478)
Screenshot: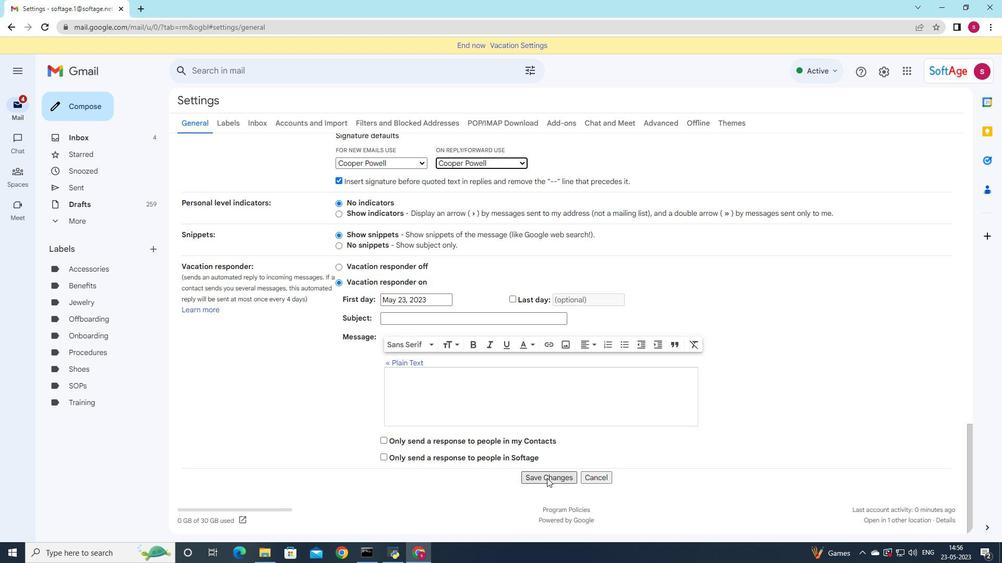 
Action: Mouse pressed left at (542, 478)
Screenshot: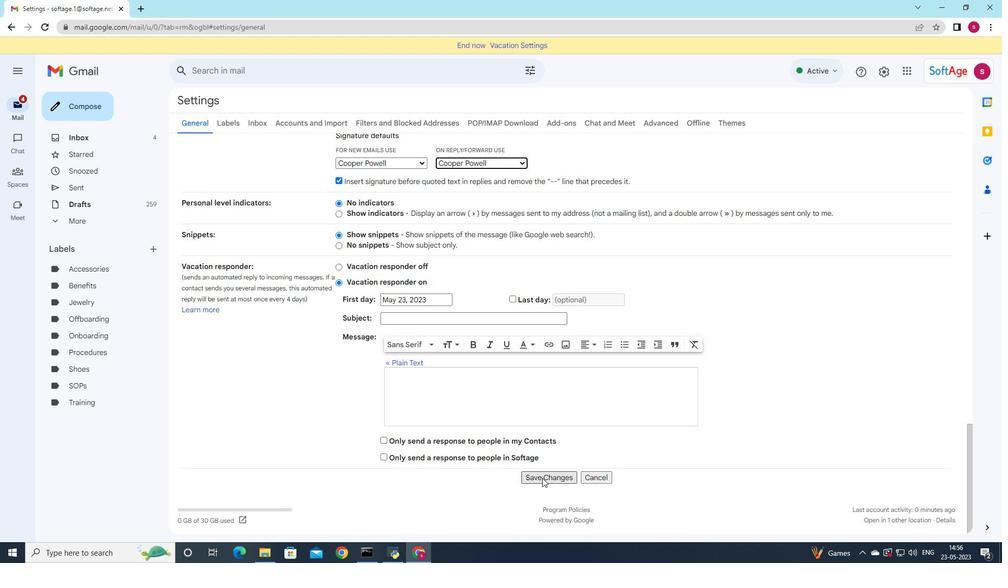 
Action: Mouse moved to (81, 187)
Screenshot: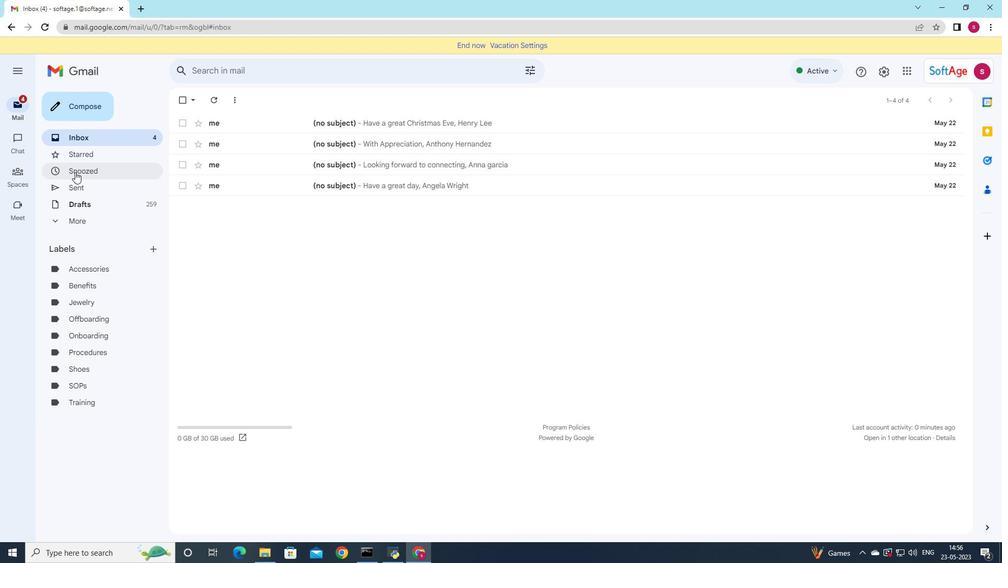 
Action: Mouse pressed left at (81, 187)
Screenshot: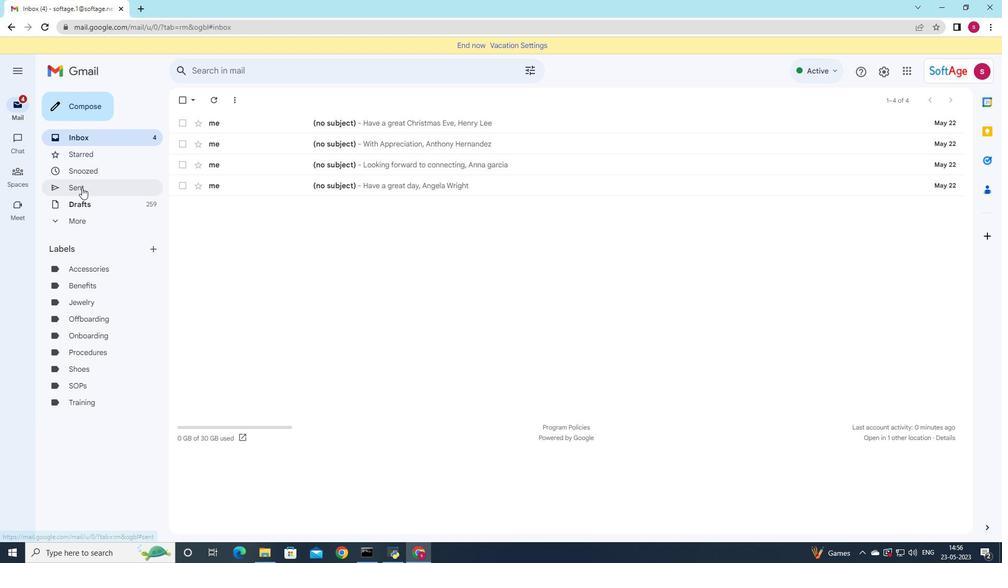 
Action: Mouse moved to (453, 159)
Screenshot: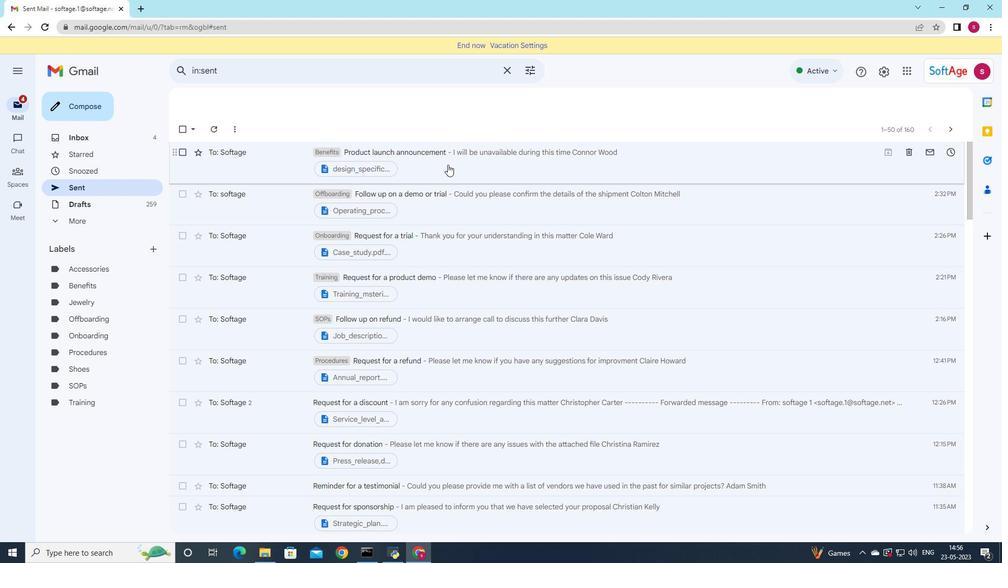 
Action: Mouse pressed left at (453, 159)
Screenshot: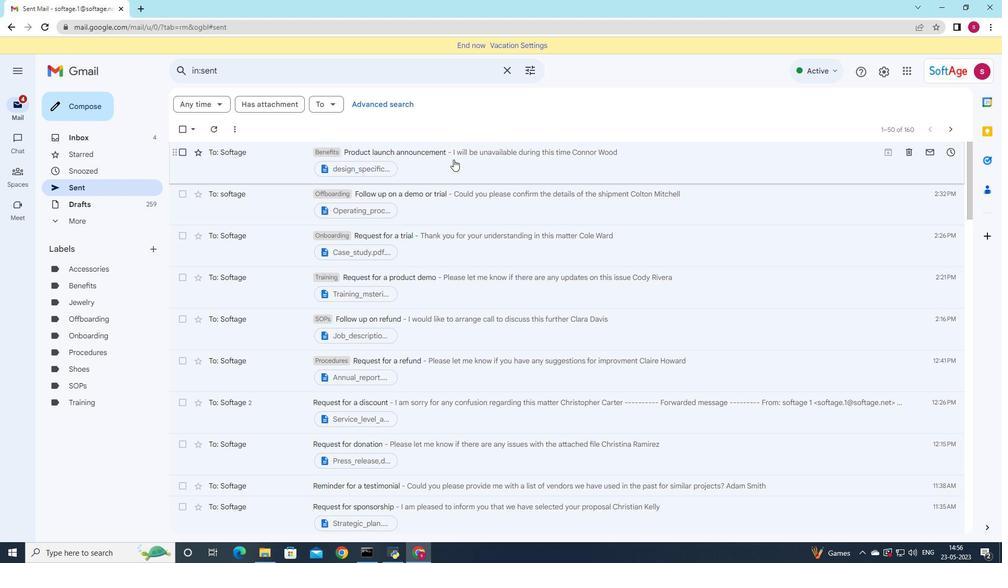 
Action: Mouse moved to (68, 94)
Screenshot: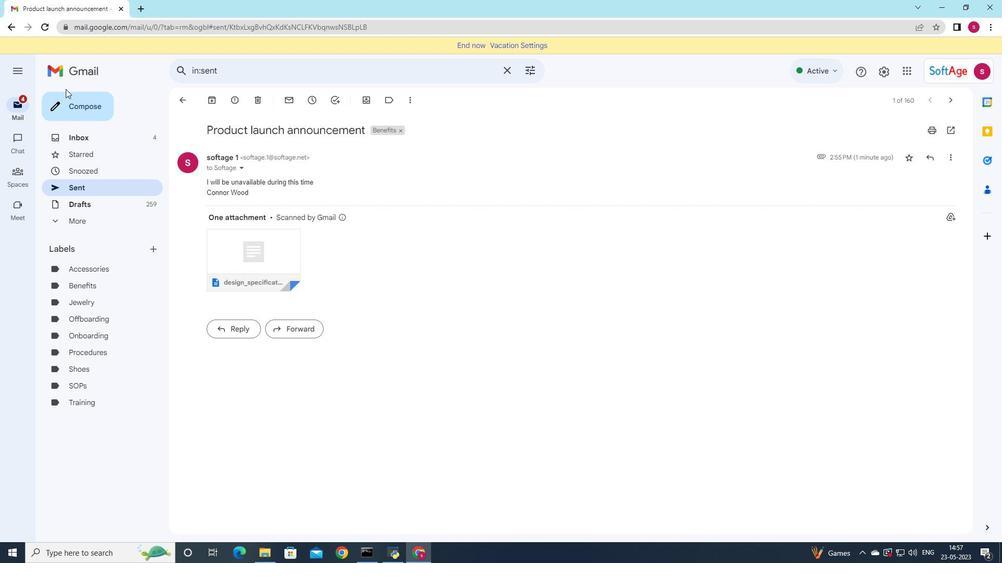 
Action: Mouse pressed left at (68, 94)
Screenshot: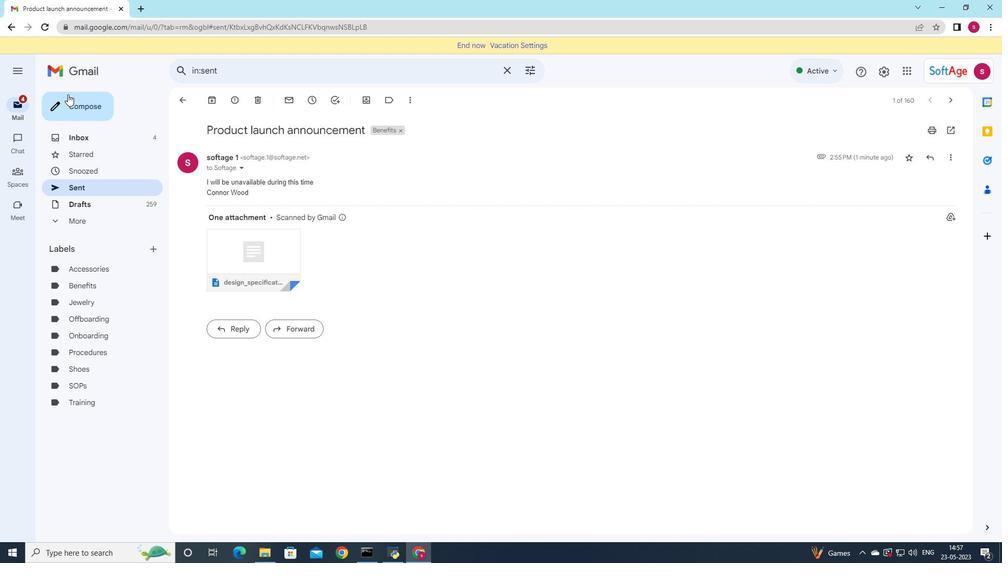 
Action: Mouse moved to (683, 291)
Screenshot: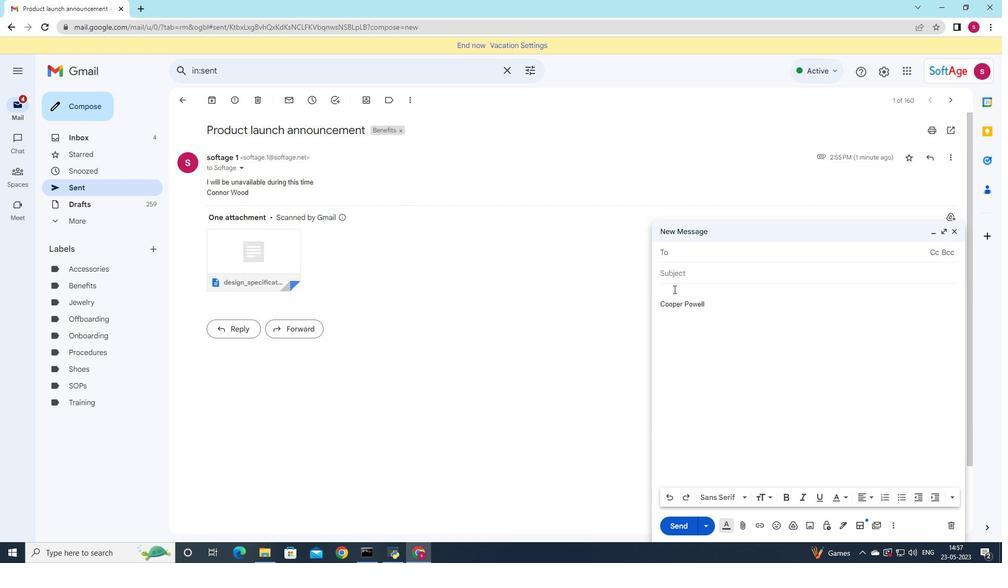 
Action: Mouse pressed left at (683, 291)
Screenshot: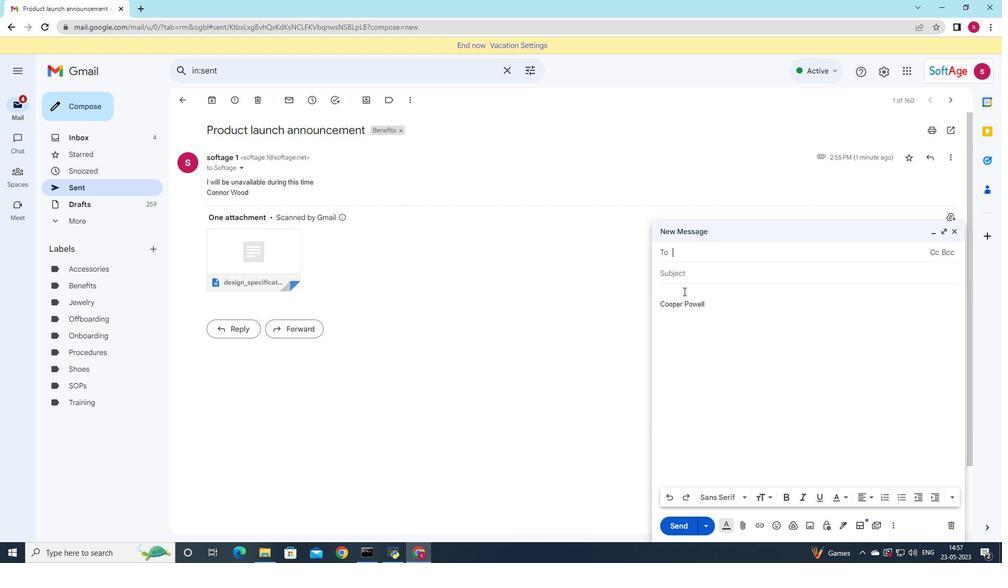 
Action: Mouse moved to (816, 257)
Screenshot: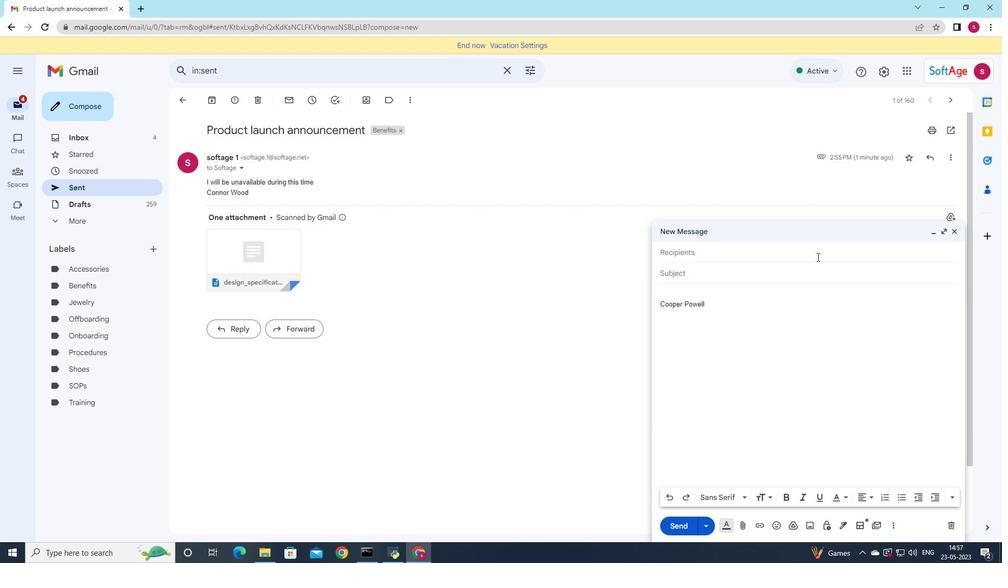 
Action: Key pressed <Key.shift>I<Key.space>will<Key.space>be<Key.space>unavailable<Key.space>during<Key.space>this<Key.space>time
Screenshot: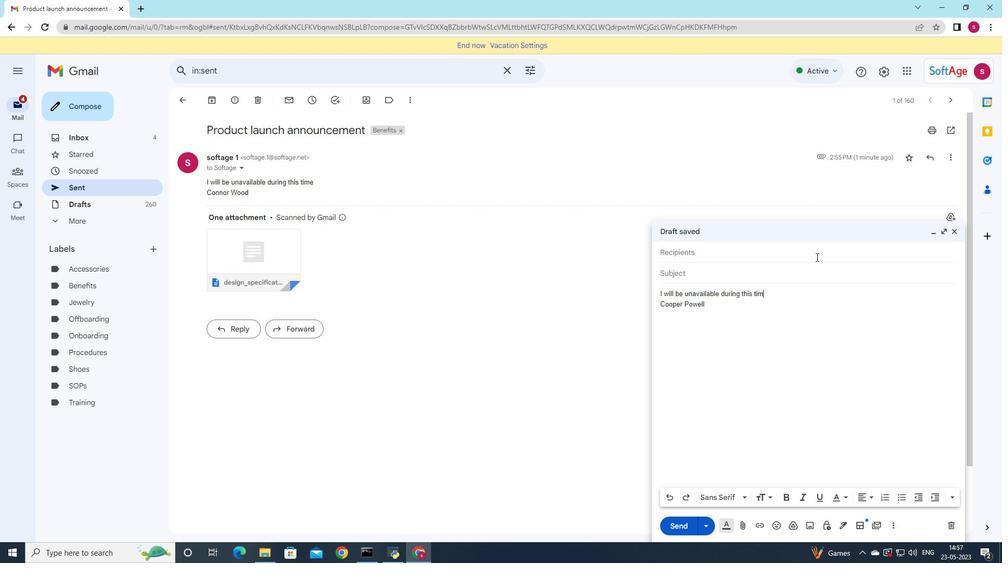 
Action: Mouse moved to (700, 276)
Screenshot: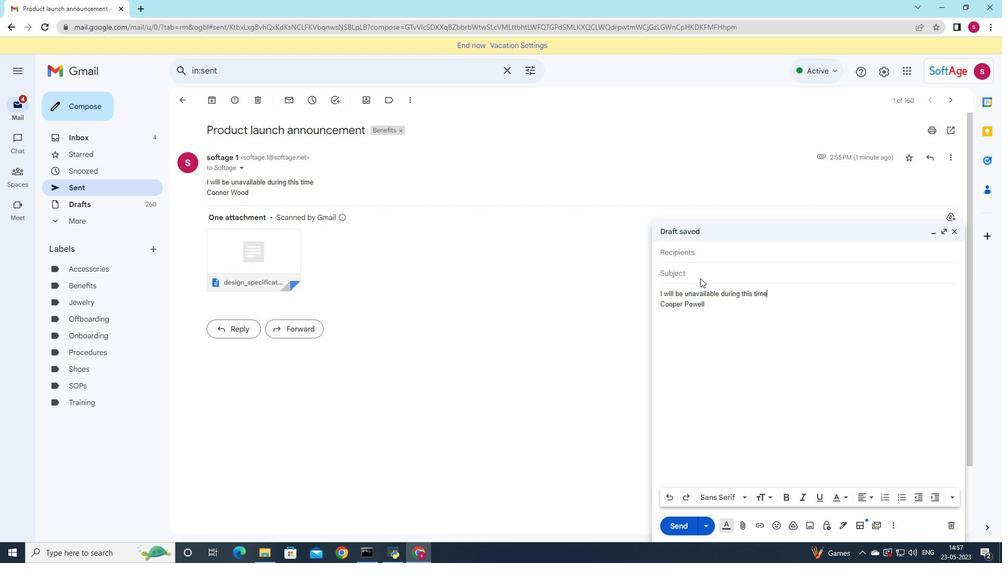 
Action: Mouse pressed left at (700, 276)
Screenshot: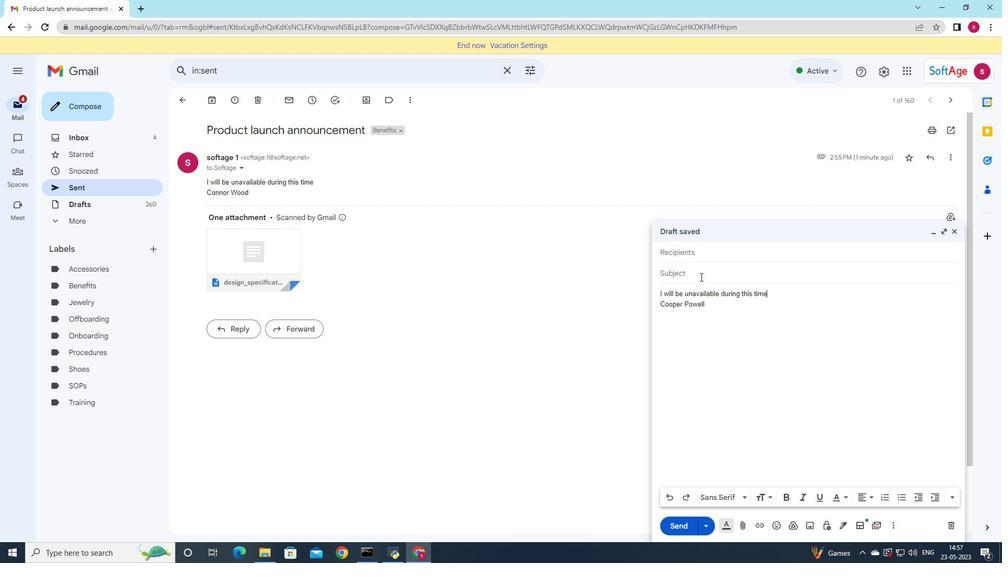 
Action: Key pressed <Key.shift>Product<Key.space>update<Key.space>announcement
Screenshot: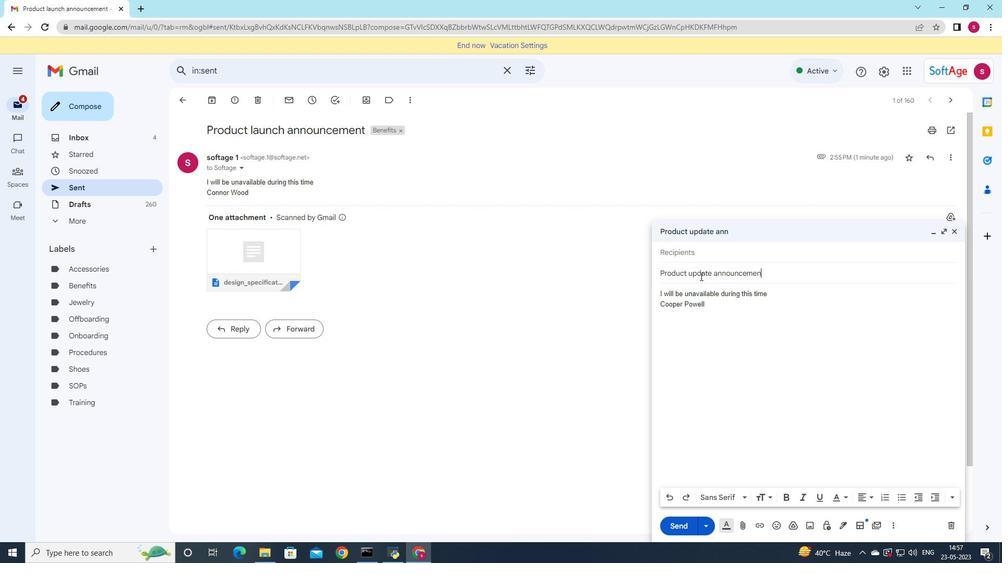 
Action: Mouse moved to (692, 257)
Screenshot: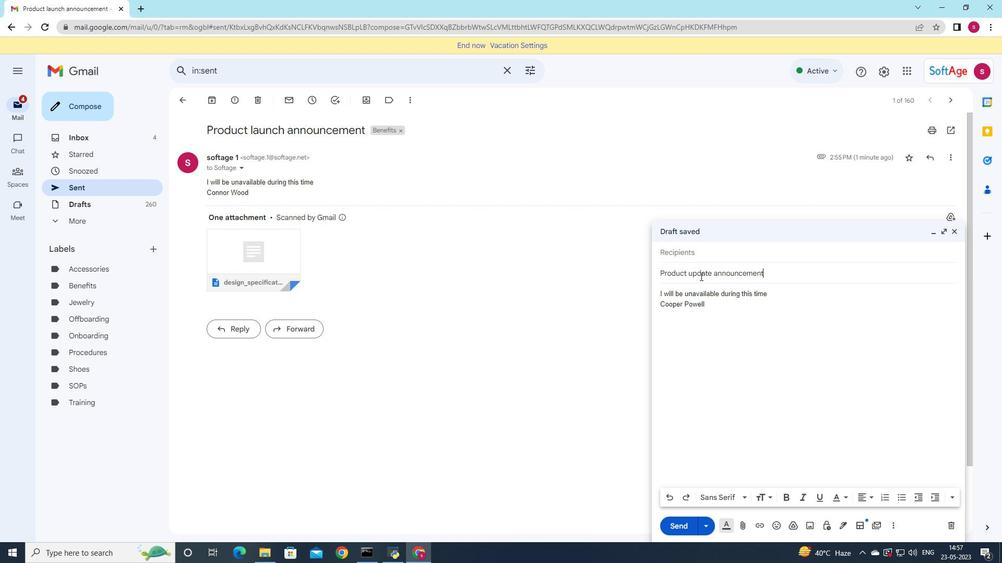 
Action: Mouse pressed left at (692, 257)
Screenshot: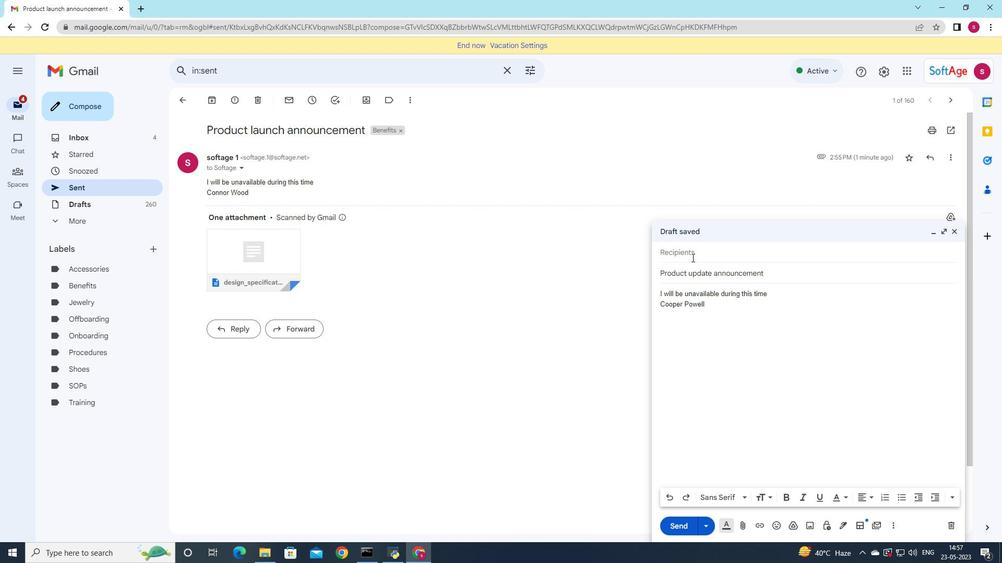 
Action: Key pressed softage10.
Screenshot: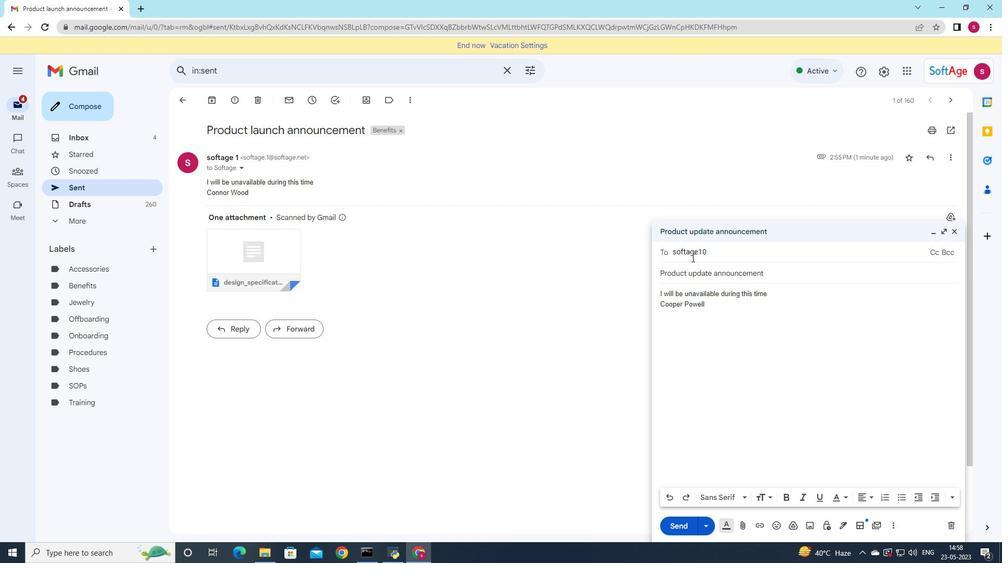 
Action: Mouse moved to (743, 259)
Screenshot: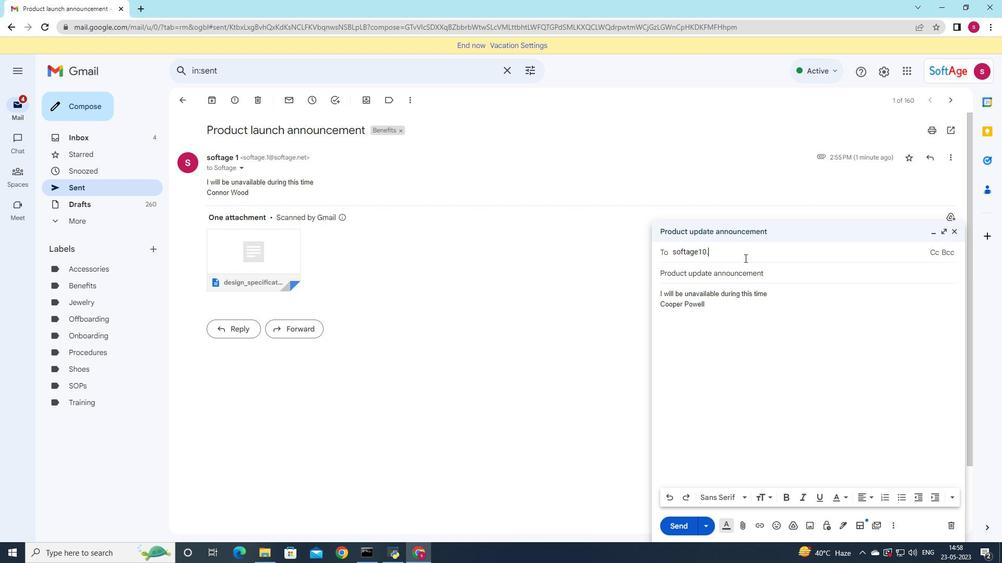 
Action: Key pressed <Key.backspace><Key.backspace><Key.backspace>
Screenshot: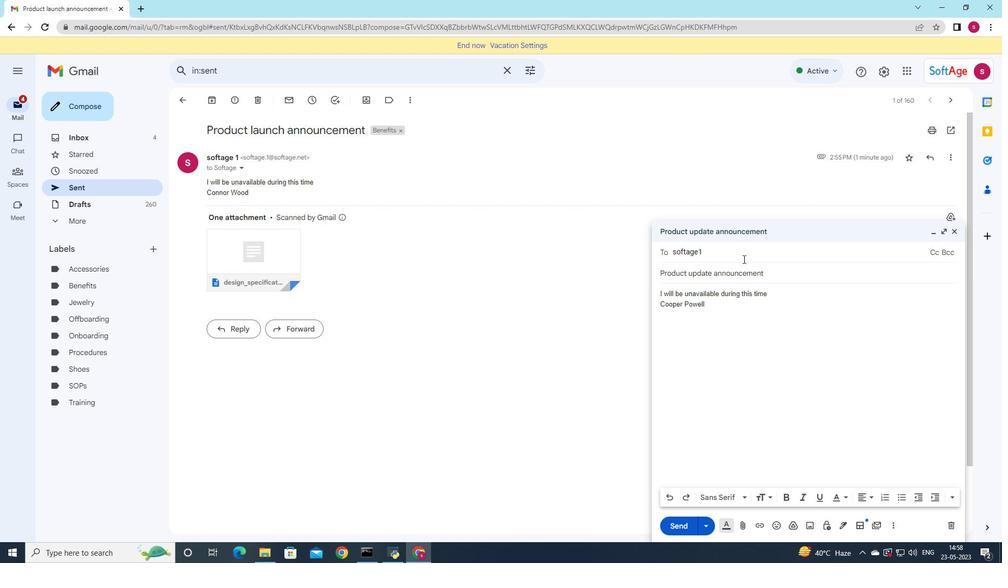 
Action: Mouse moved to (743, 280)
Screenshot: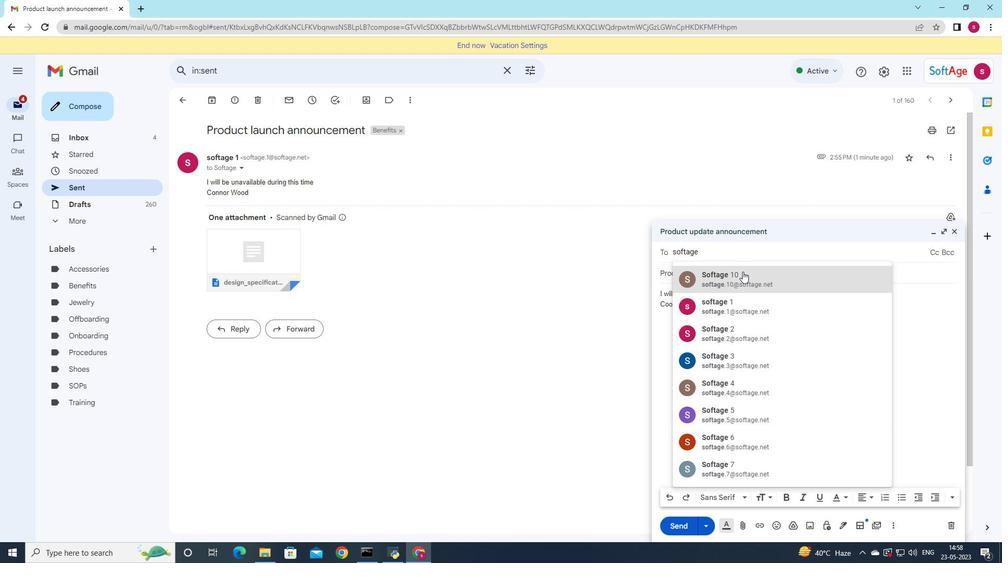
Action: Mouse pressed left at (743, 280)
Screenshot: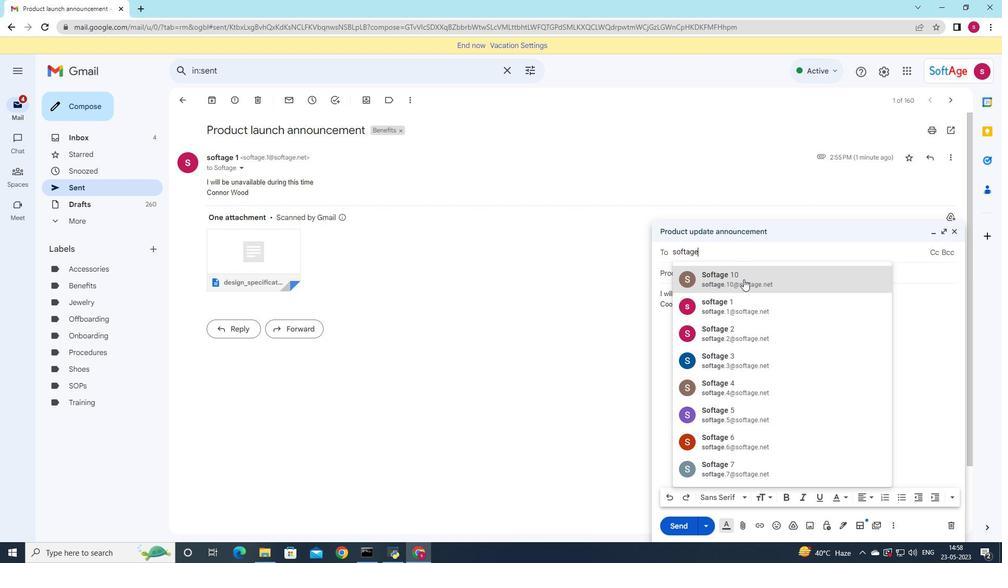
Action: Mouse moved to (742, 526)
Screenshot: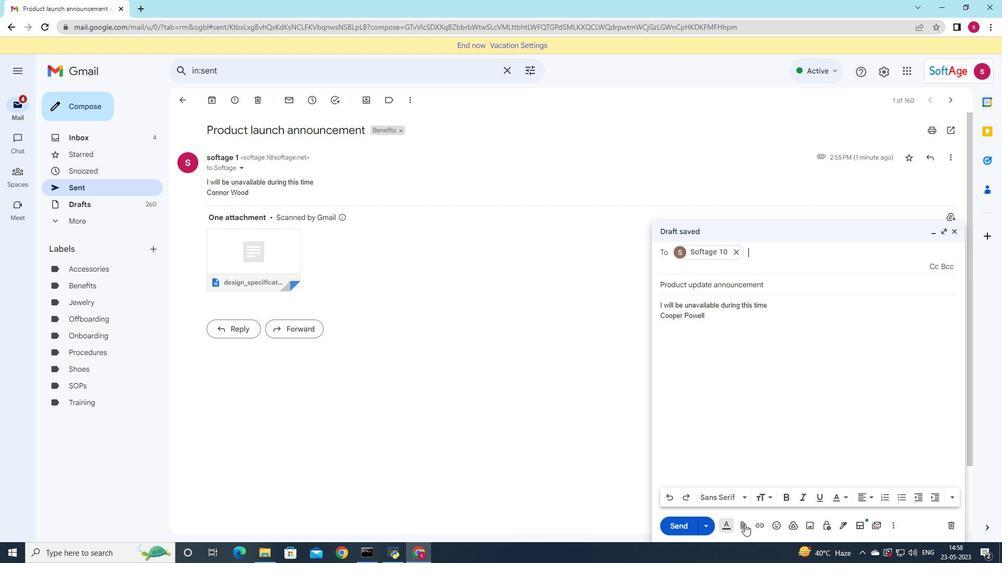 
Action: Mouse pressed left at (742, 526)
Screenshot: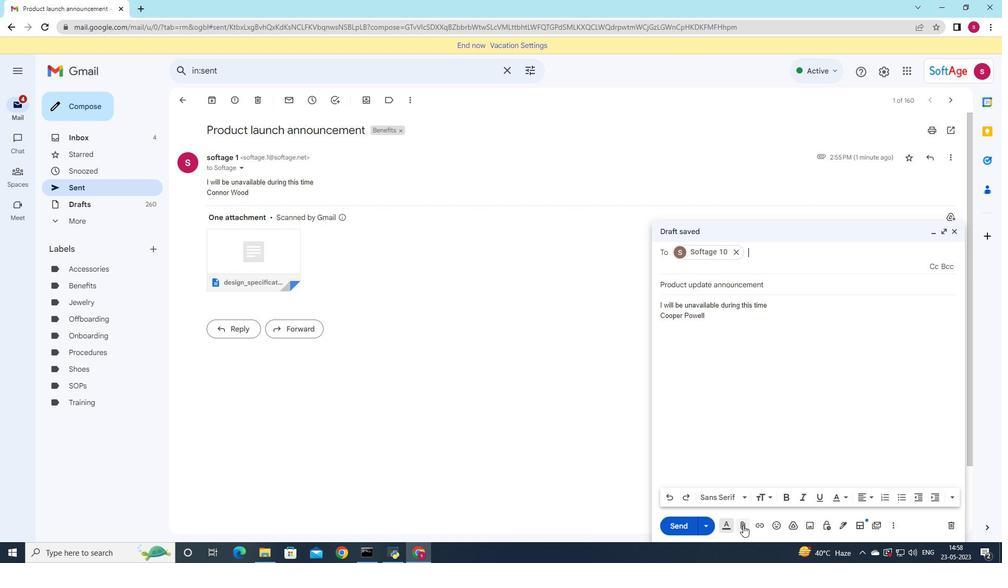 
Action: Mouse moved to (122, 77)
Screenshot: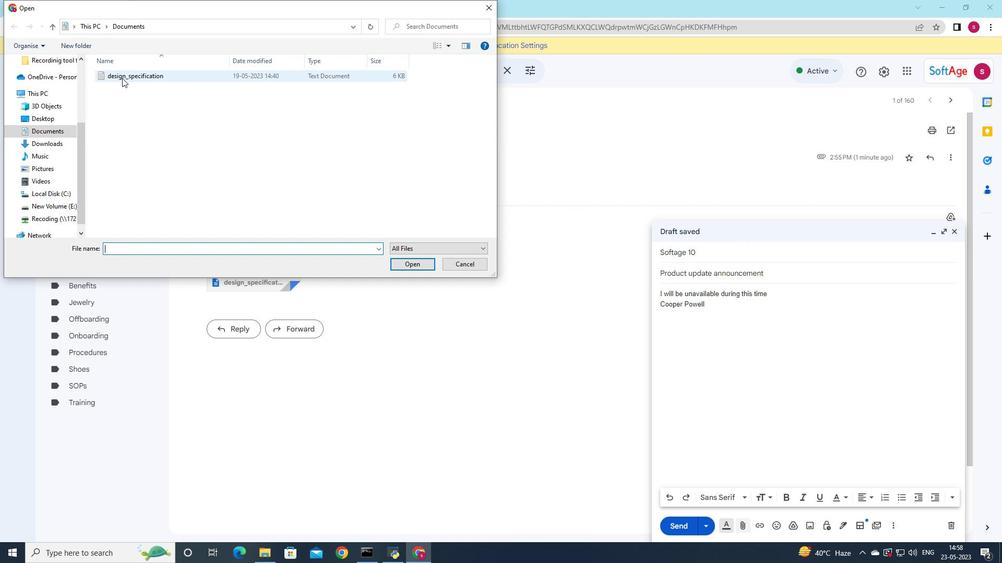 
Action: Mouse pressed left at (122, 77)
Screenshot: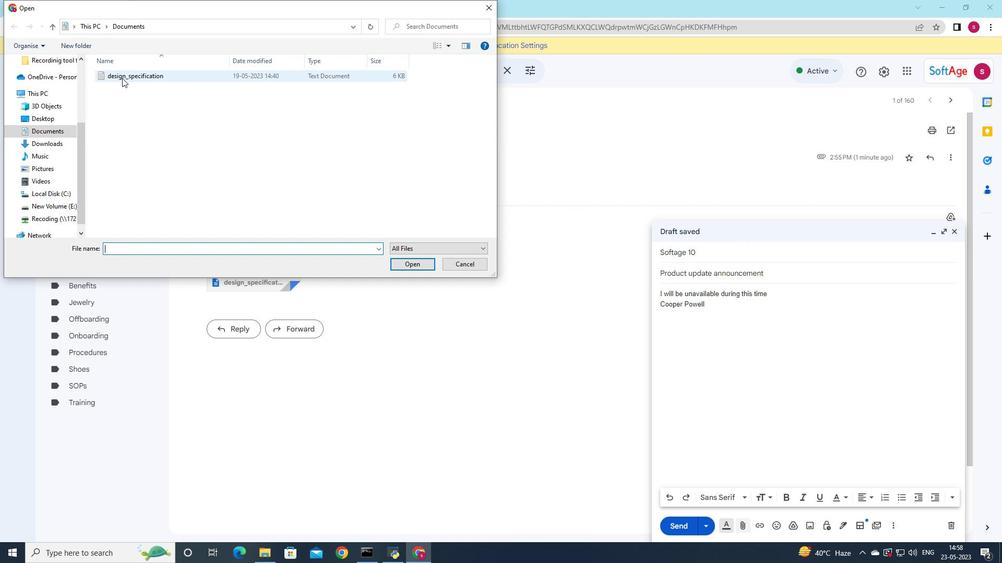 
Action: Mouse moved to (129, 73)
Screenshot: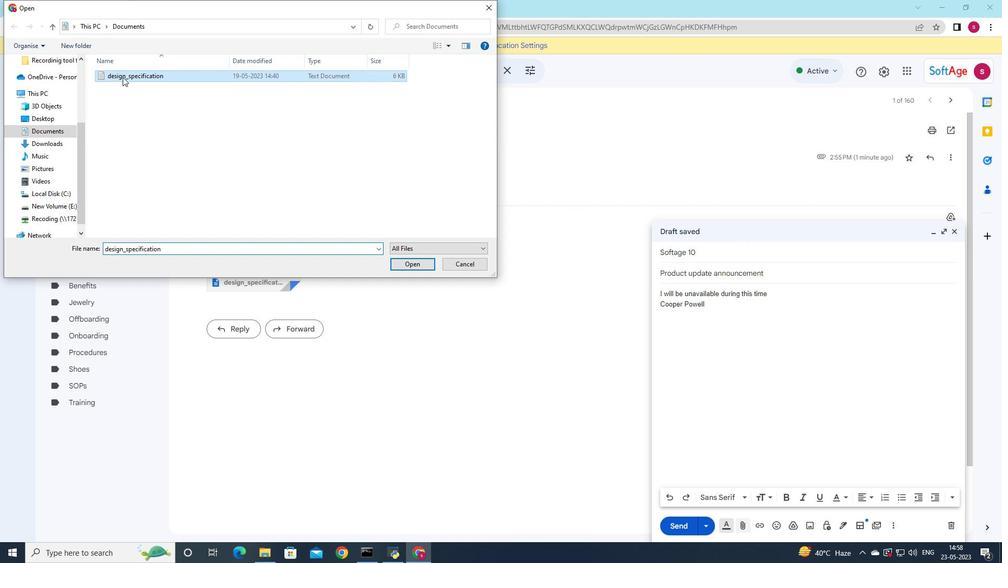 
Action: Mouse pressed left at (129, 73)
Screenshot: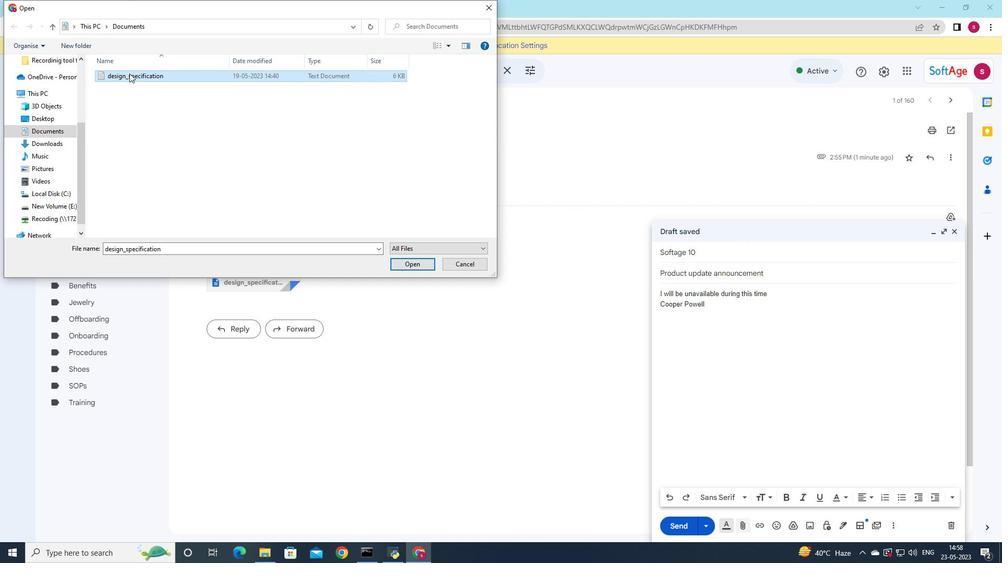
Action: Mouse moved to (573, 145)
Screenshot: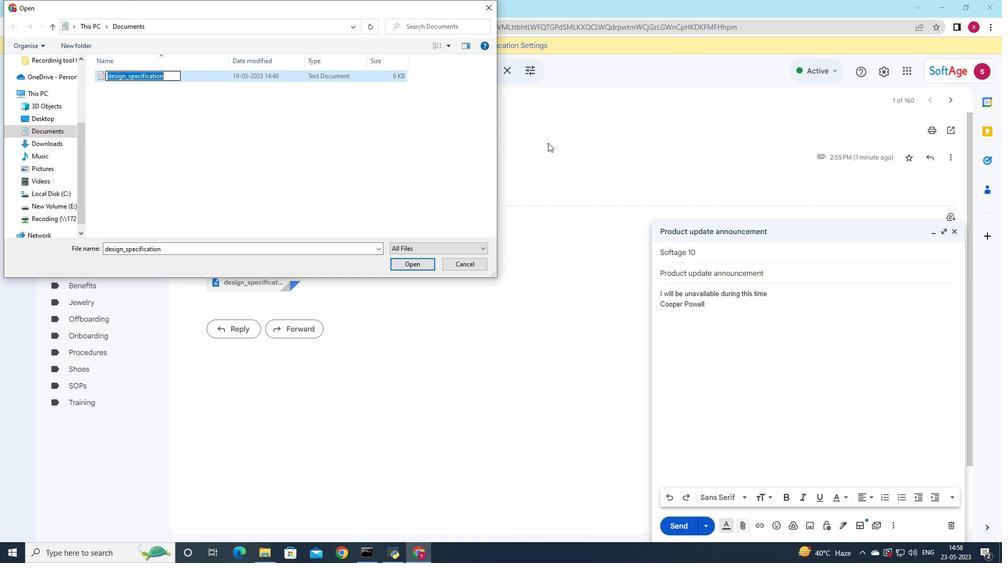 
Action: Key pressed <Key.shift>Quality<Key.shift>)<Key.backspace><Key.shift>_assurance<Key.shift><Key.shift><Key.shift>_plan.docx
Screenshot: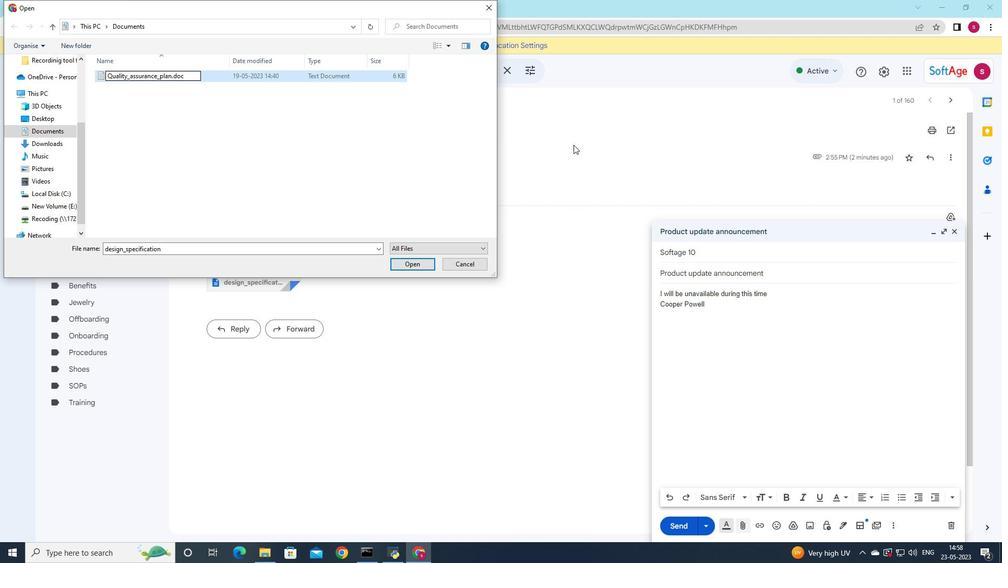 
Action: Mouse moved to (252, 77)
Screenshot: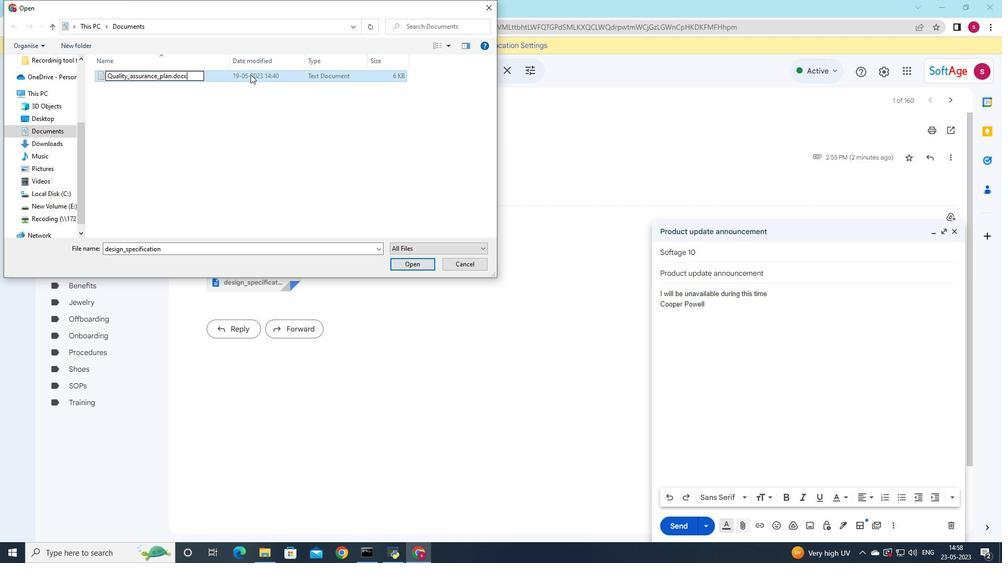
Action: Mouse pressed left at (252, 77)
Screenshot: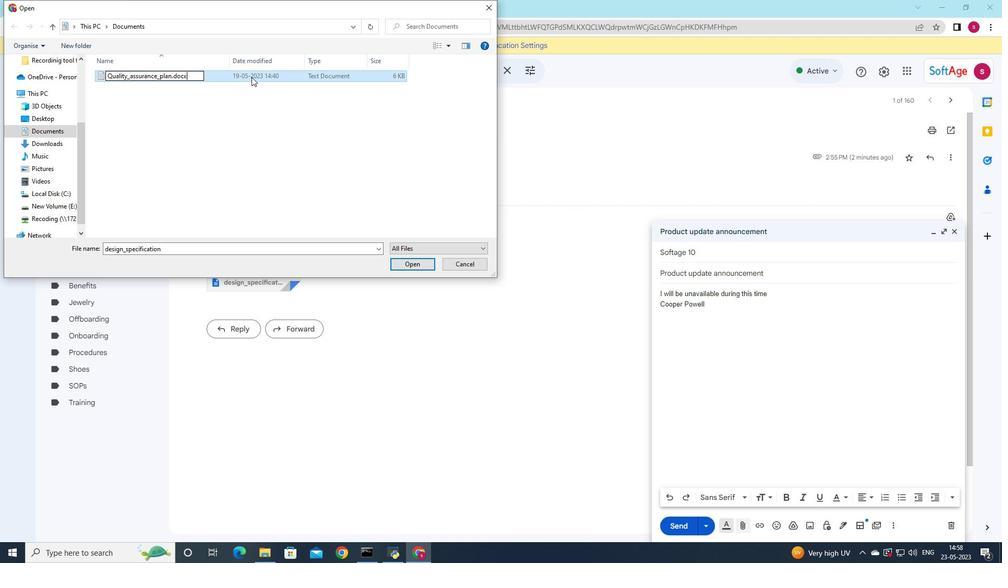 
Action: Mouse moved to (400, 264)
Screenshot: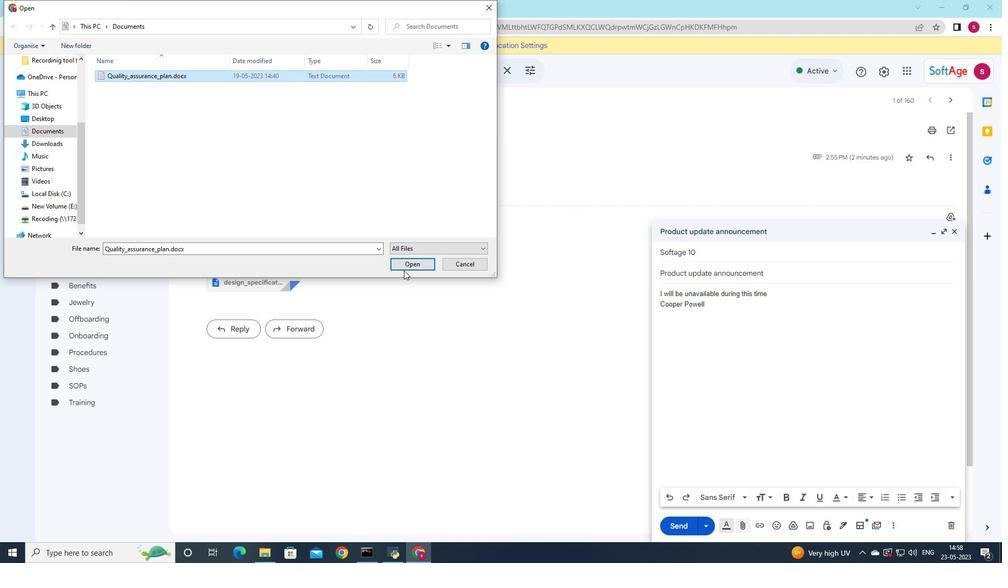 
Action: Mouse pressed left at (400, 264)
Screenshot: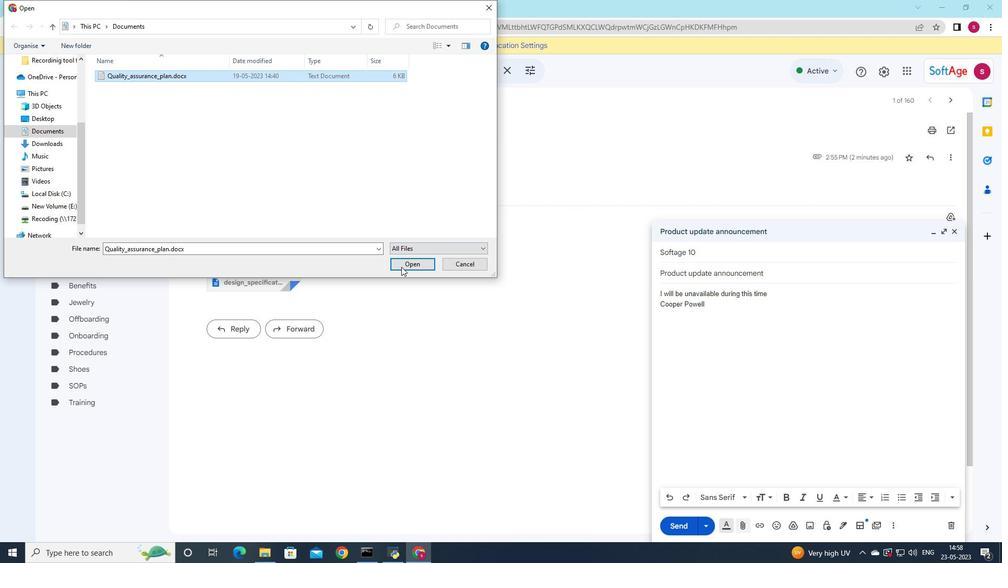 
Action: Mouse moved to (765, 292)
Screenshot: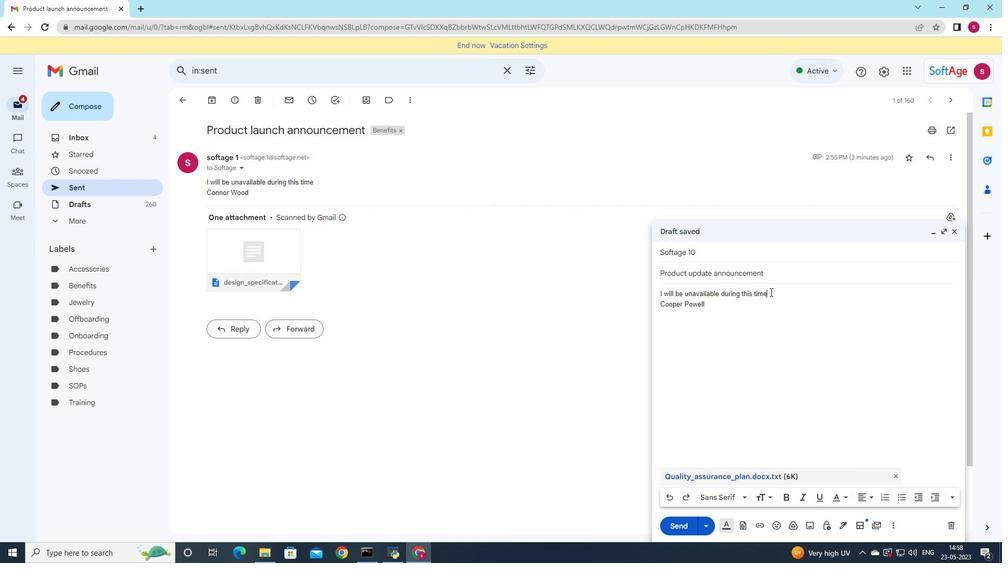 
Action: Mouse pressed left at (765, 292)
Screenshot: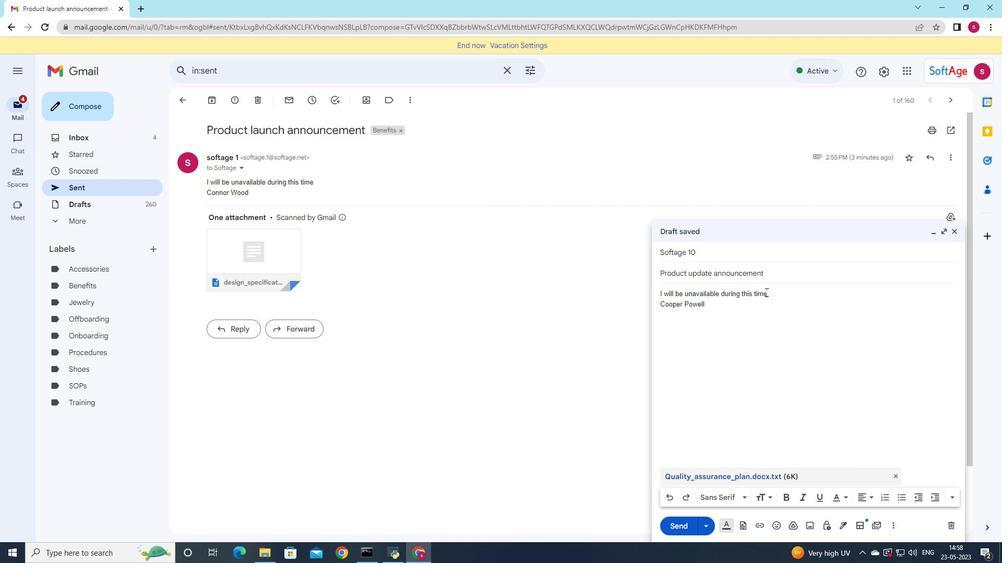 
Action: Mouse moved to (810, 315)
Screenshot: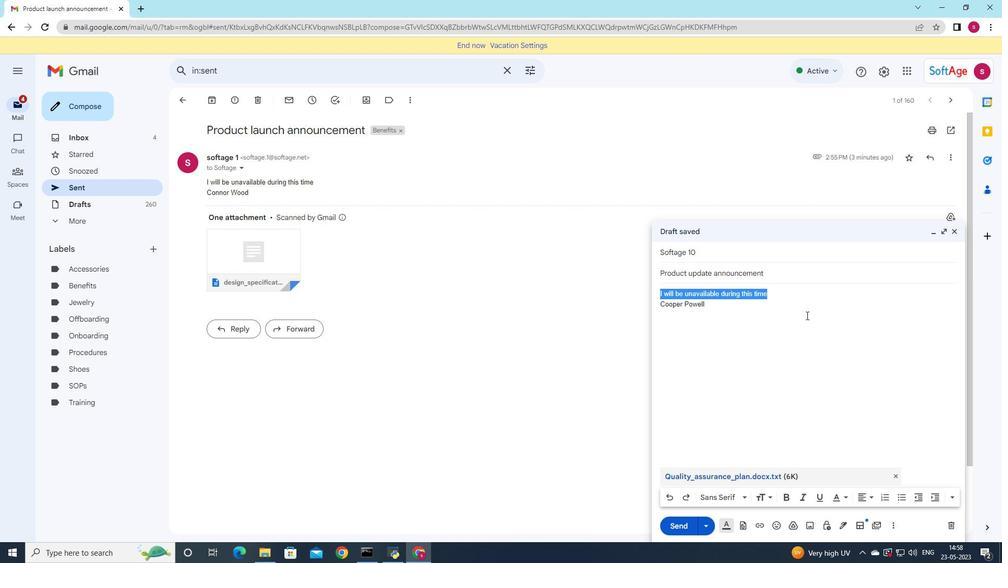 
Action: Key pressed <Key.delete><Key.shift><Key.shift><Key.shift><Key.shift>I<Key.space>am<Key.space>writing<Key.space>to<Key.space>request<Key.space>additional<Key.space>information<Key.space>on<Key.space>this<Key.space>topic
Screenshot: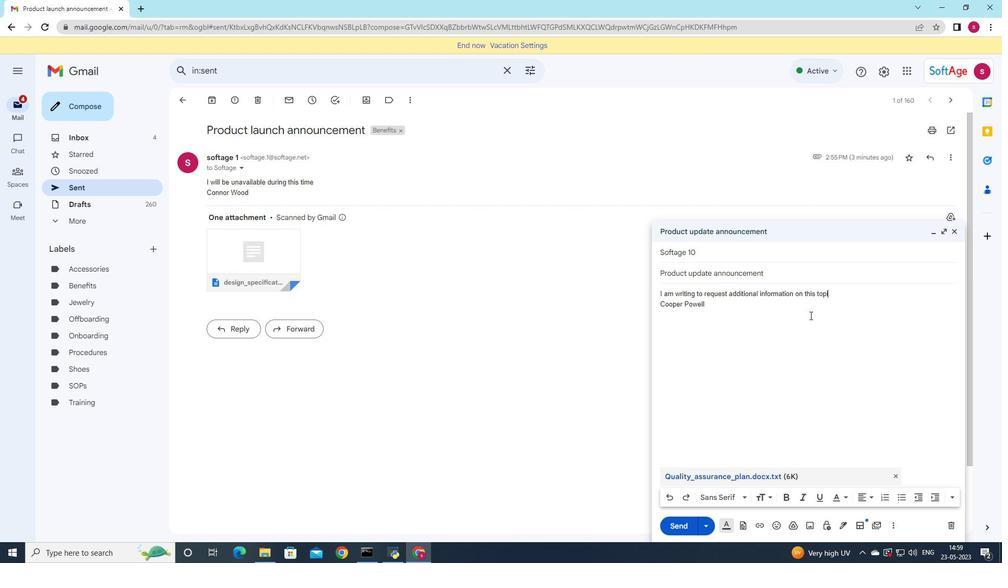 
Action: Mouse moved to (845, 272)
Screenshot: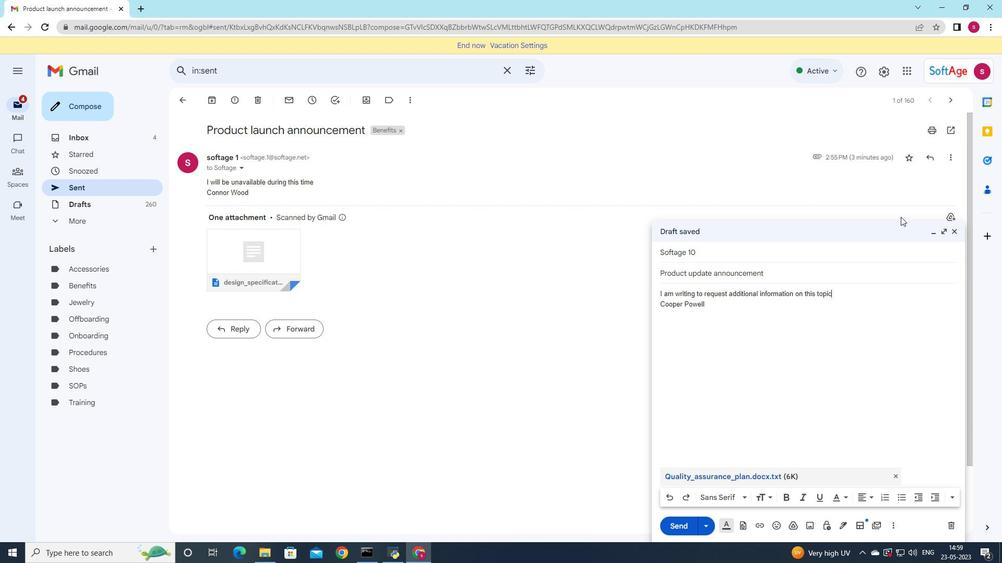 
Action: Mouse scrolled (845, 271) with delta (0, 0)
Screenshot: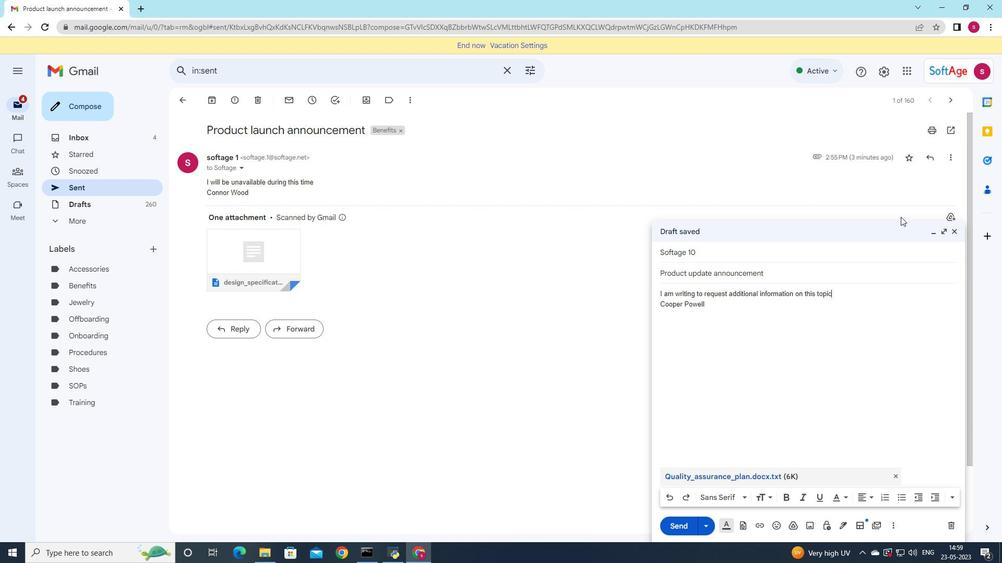 
Action: Mouse moved to (667, 522)
Screenshot: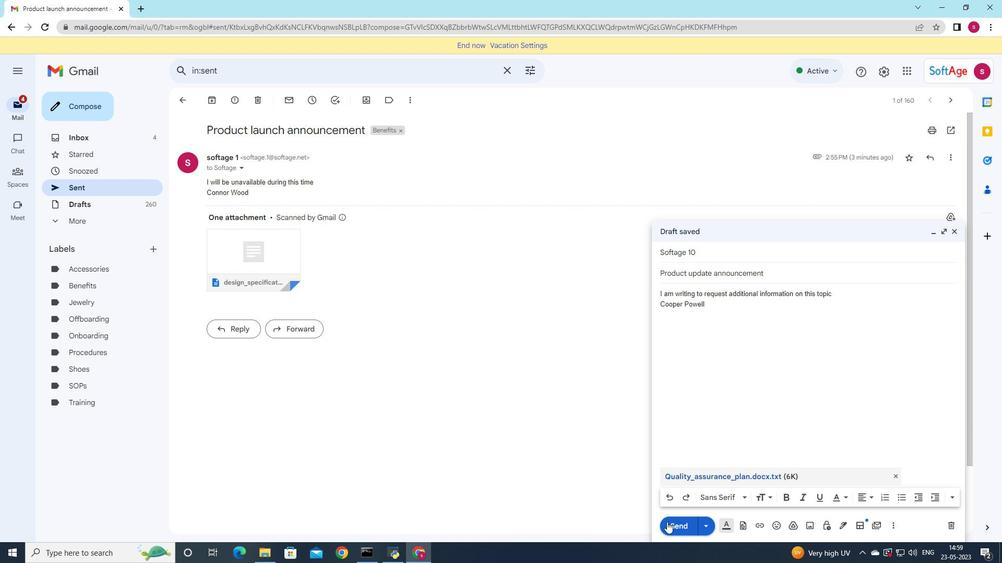 
Action: Mouse pressed left at (667, 522)
Screenshot: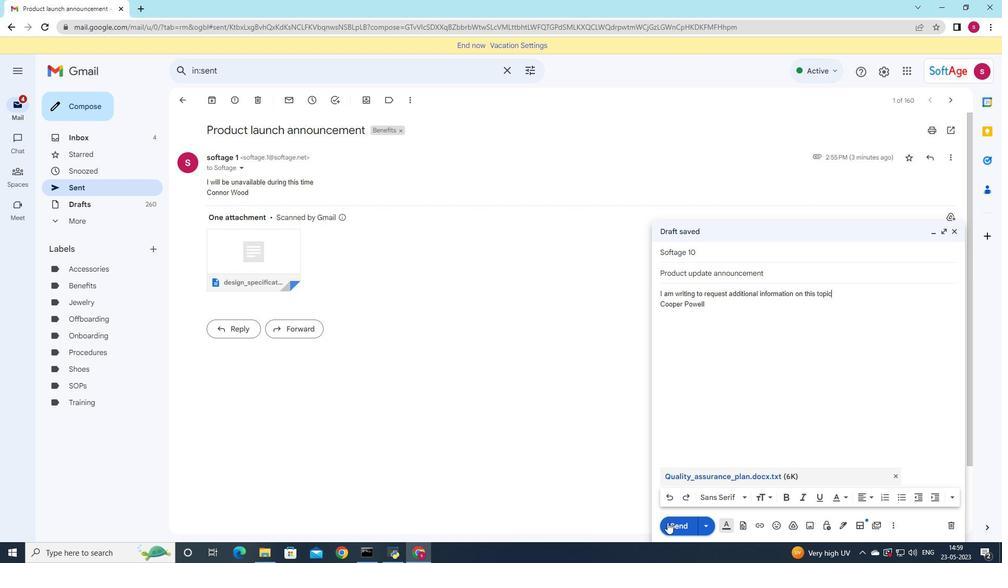 
Action: Mouse moved to (97, 187)
Screenshot: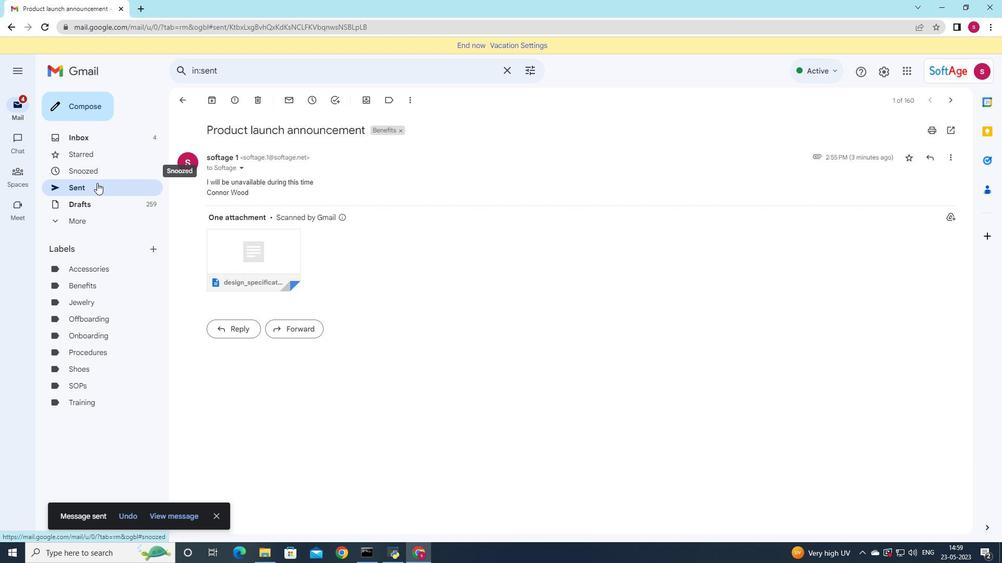 
Action: Mouse pressed left at (97, 187)
Screenshot: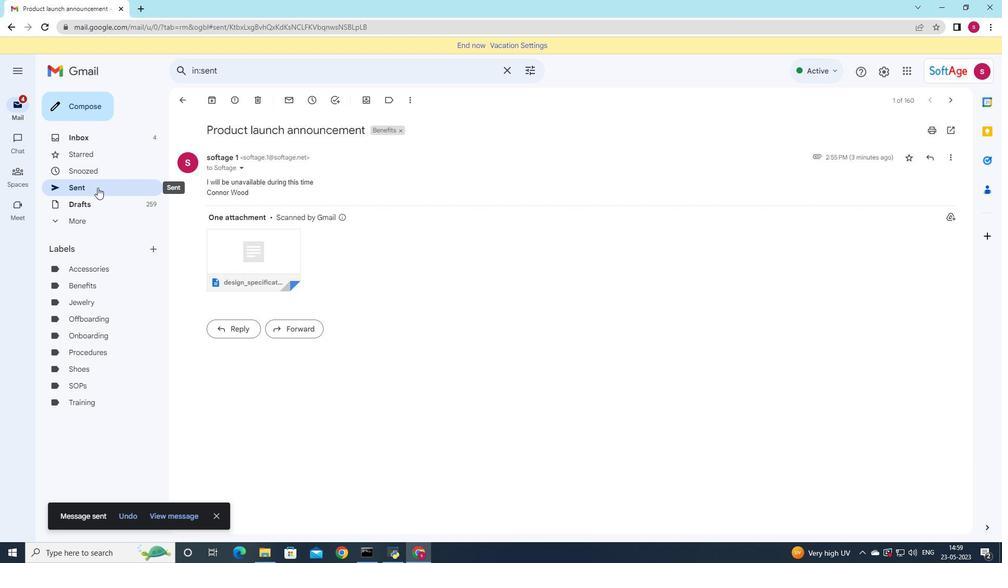 
Action: Mouse moved to (460, 164)
Screenshot: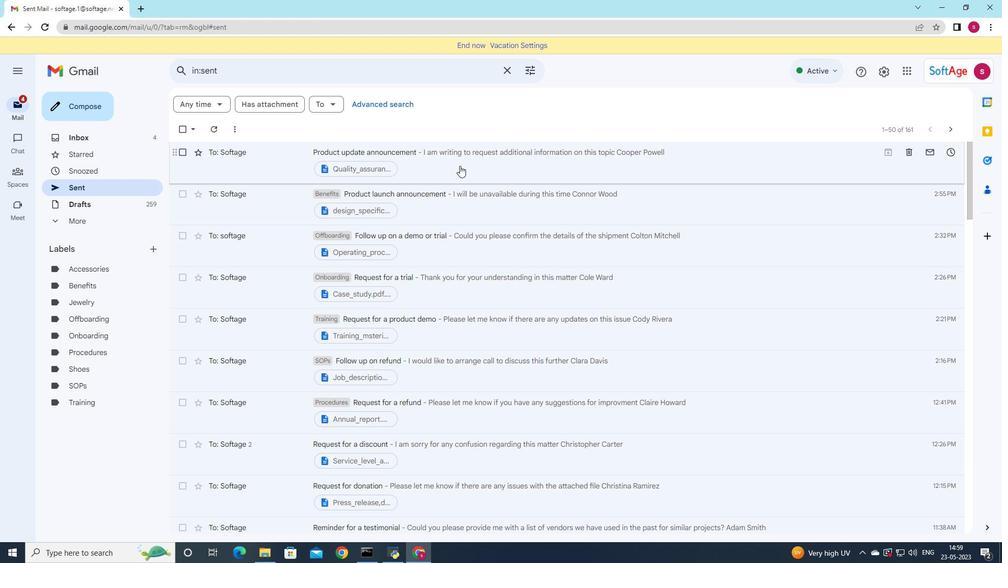 
Action: Mouse pressed left at (460, 164)
Screenshot: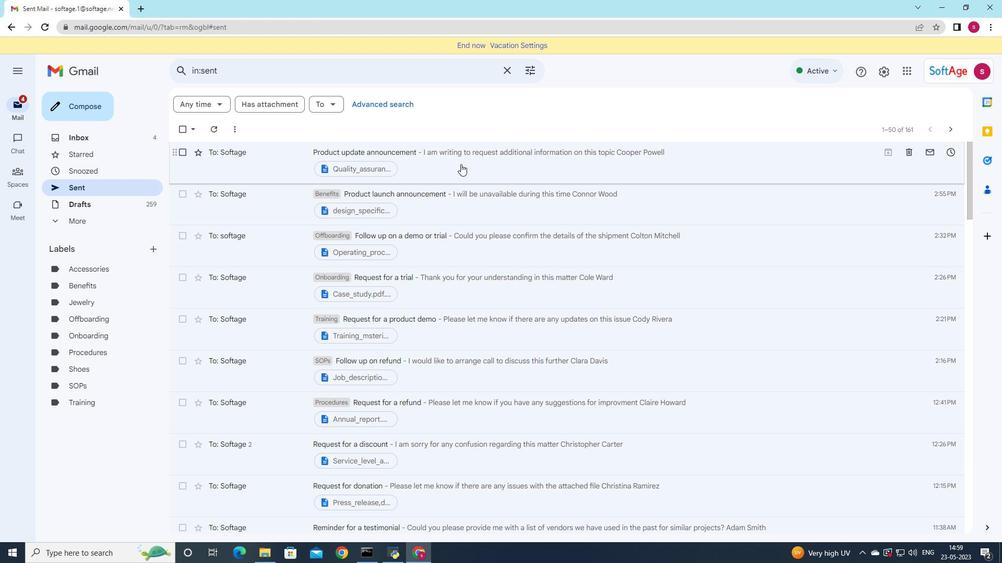 
Action: Mouse moved to (388, 99)
Screenshot: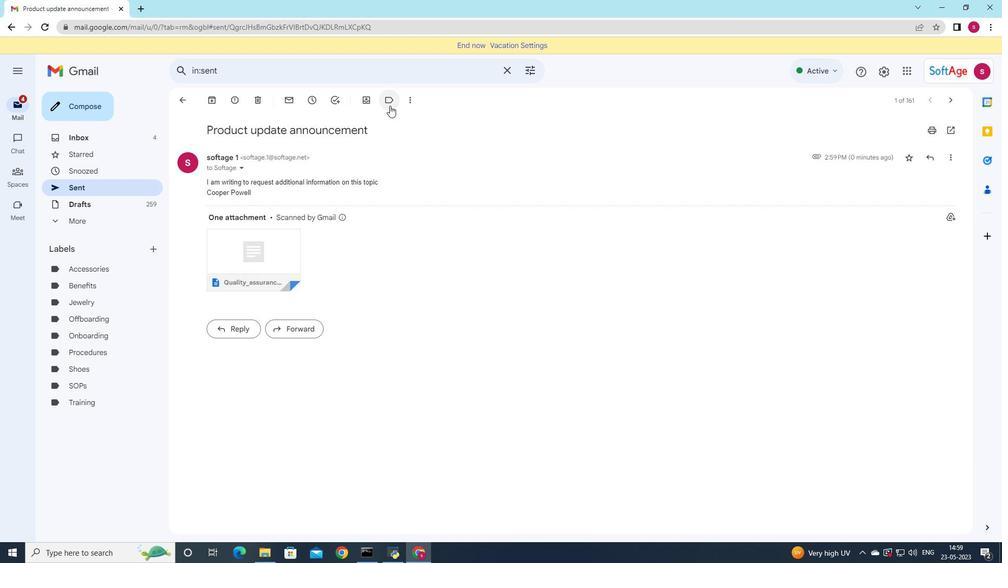 
Action: Mouse pressed left at (388, 99)
Screenshot: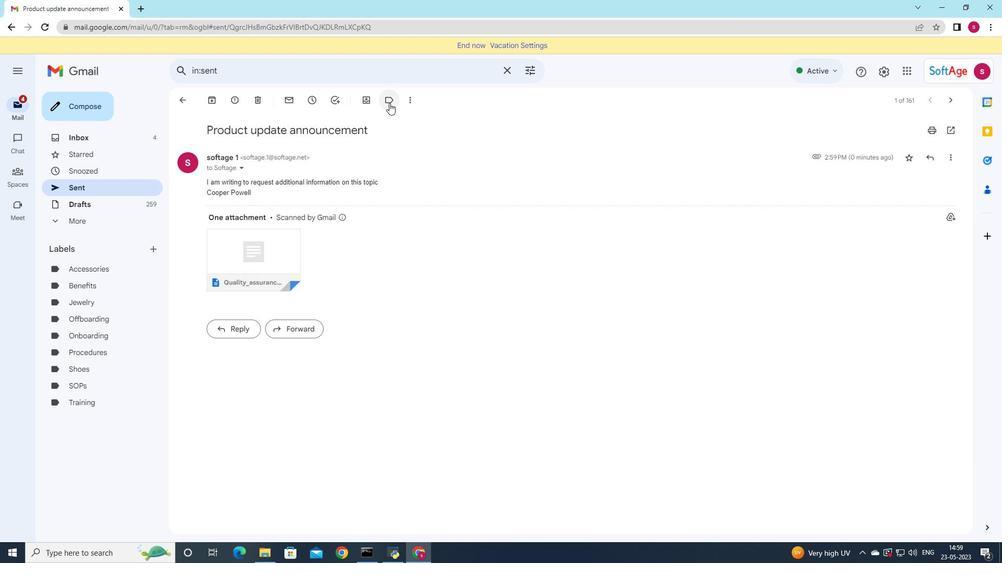 
Action: Mouse moved to (430, 290)
Screenshot: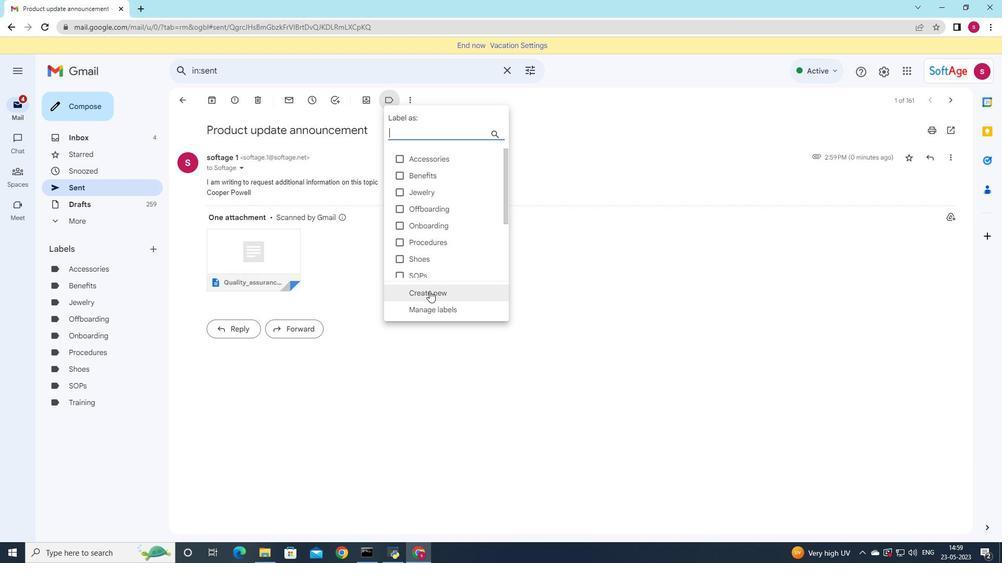 
Action: Mouse pressed left at (430, 290)
Screenshot: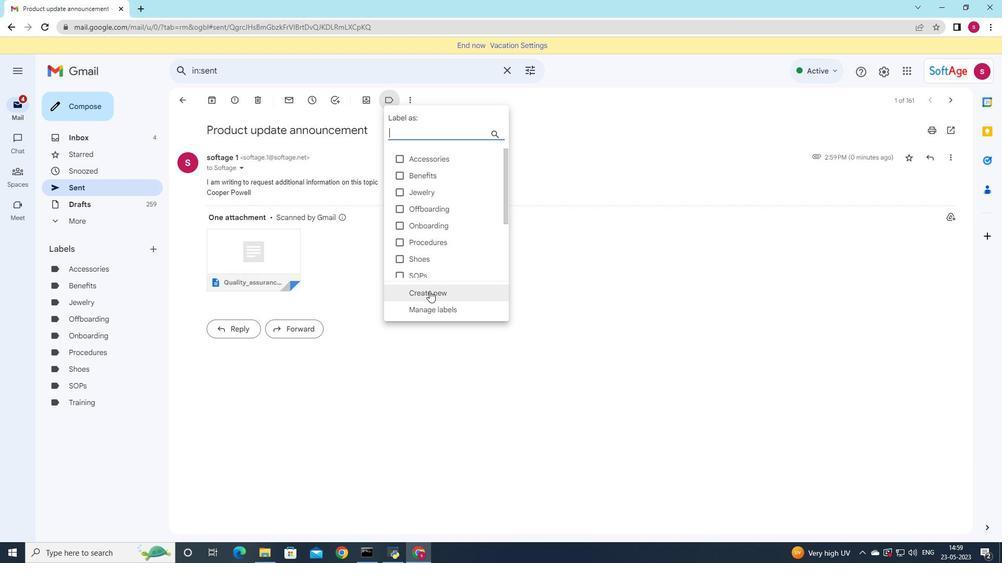 
Action: Mouse moved to (492, 275)
Screenshot: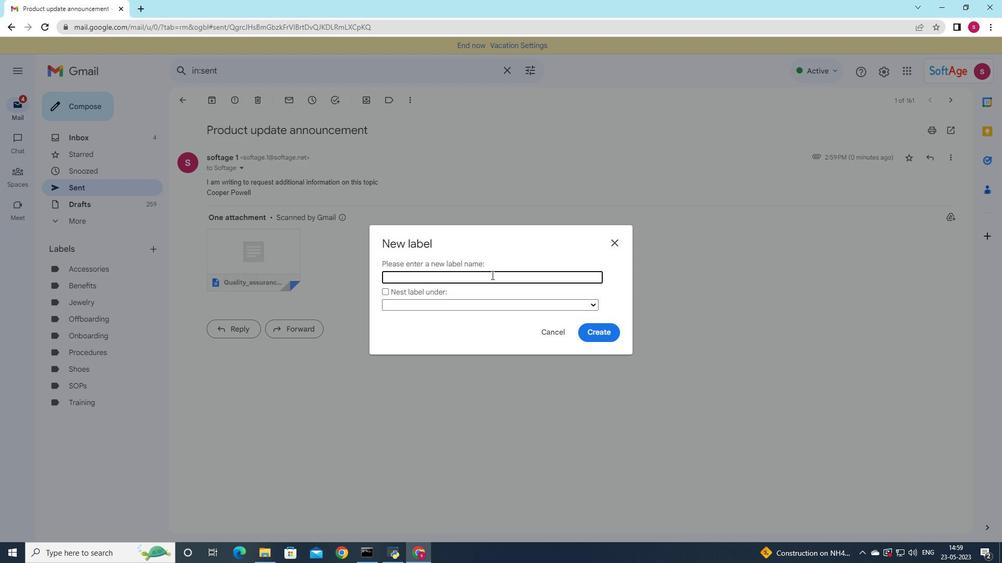 
Action: Key pressed <Key.shift><Key.shift><Key.shift><Key.shift><Key.shift>Perfomance<Key.space>reviews
Screenshot: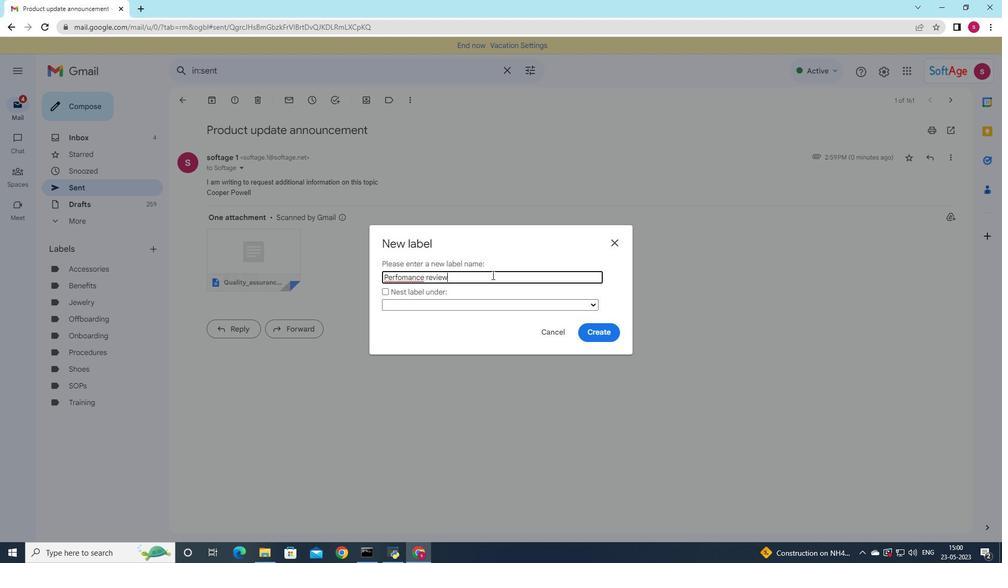 
Action: Mouse moved to (590, 337)
Screenshot: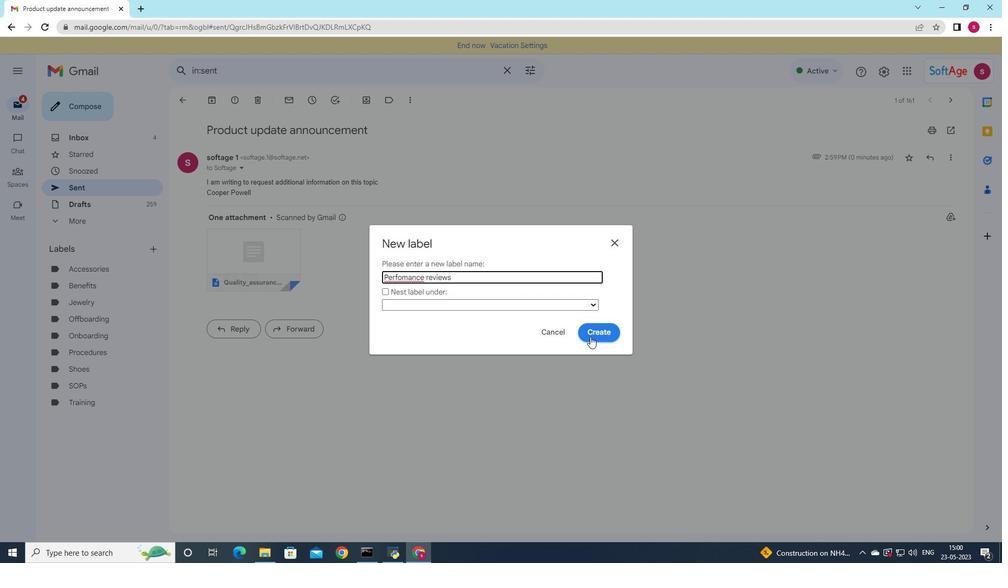 
Action: Mouse pressed left at (590, 337)
Screenshot: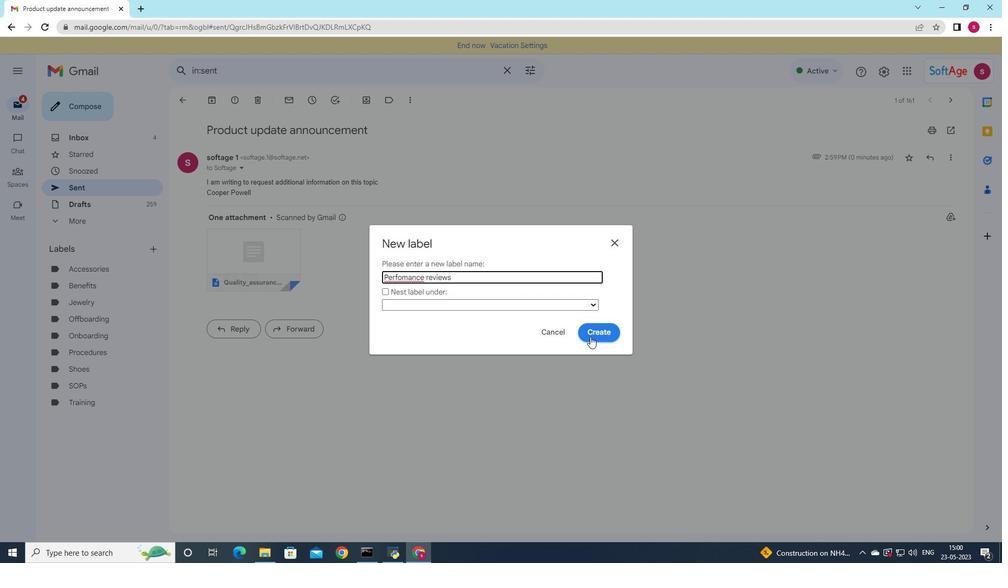 
Action: Mouse moved to (552, 324)
Screenshot: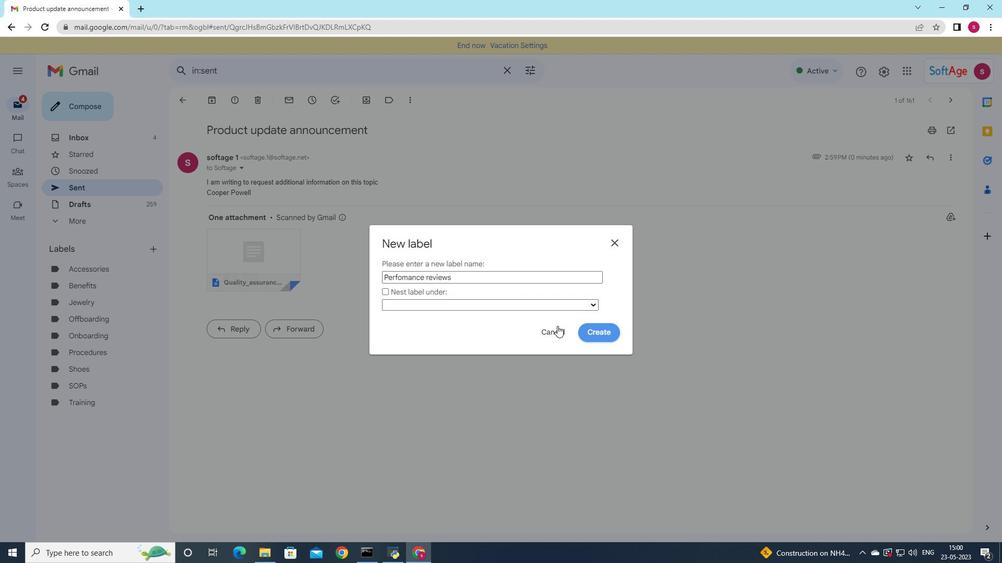 
